 Task: Look for space in Owando, Republic of the Congo from 2nd June, 2023 to 15th June, 2023 for 2 adults and 1 pet in price range Rs.10000 to Rs.15000. Place can be entire place with 1  bedroom having 1 bed and 1 bathroom. Property type can be house, flat, guest house, hotel. Booking option can be shelf check-in. Required host language is English.
Action: Mouse moved to (439, 86)
Screenshot: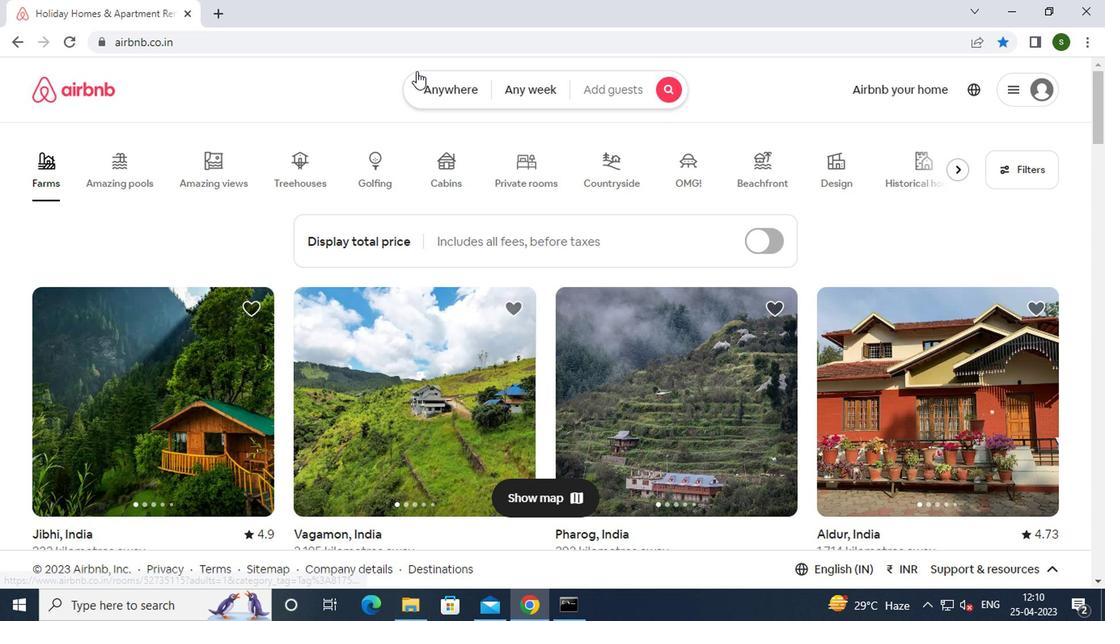 
Action: Mouse pressed left at (439, 86)
Screenshot: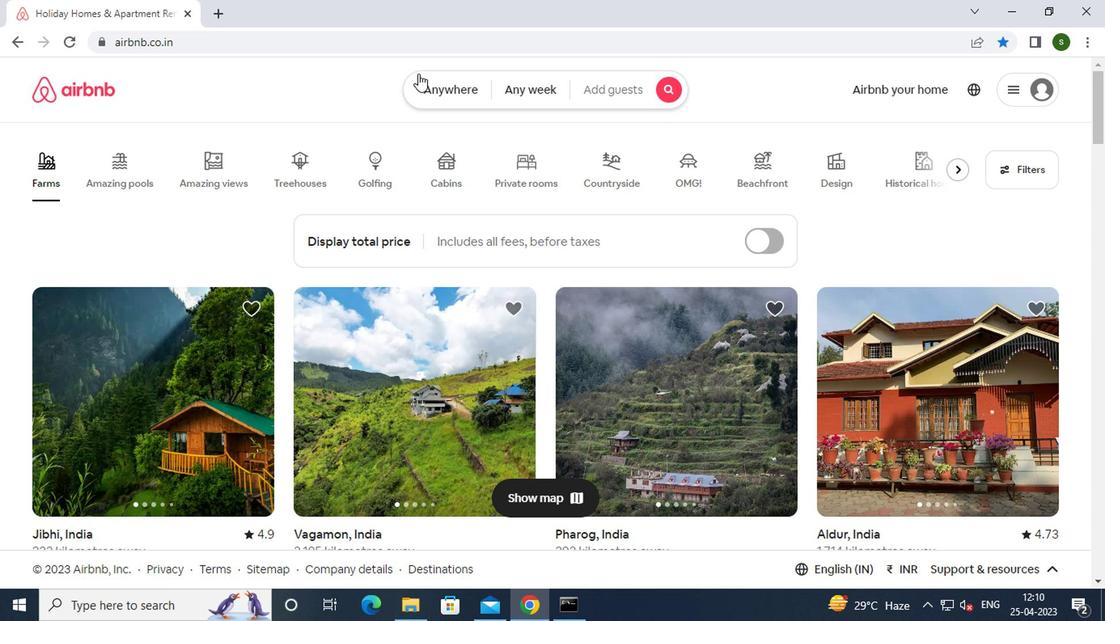 
Action: Mouse moved to (320, 160)
Screenshot: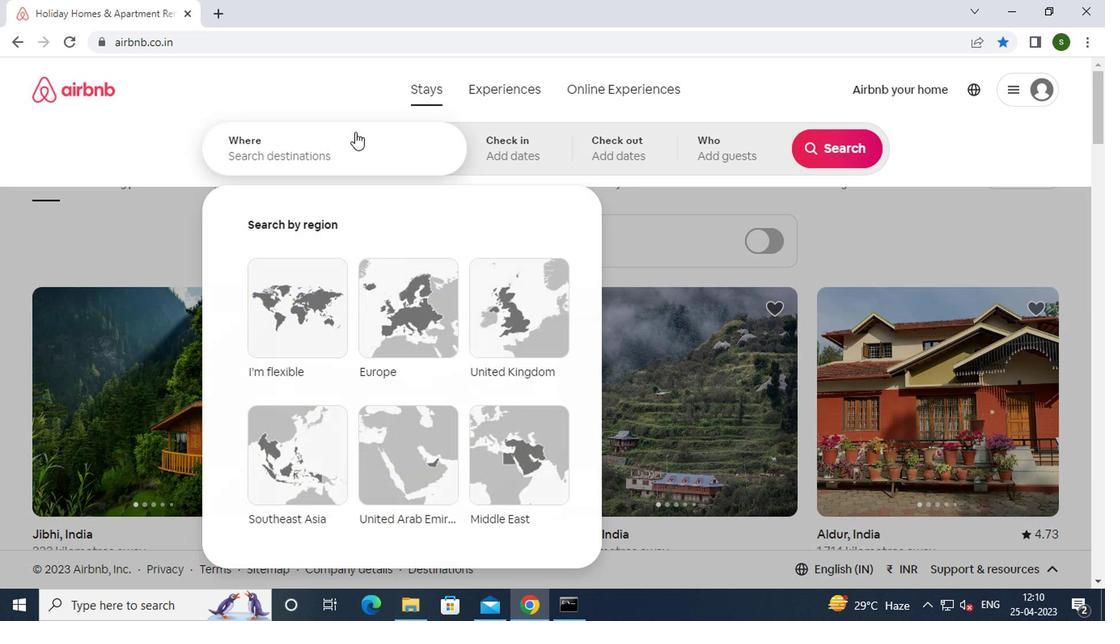 
Action: Mouse pressed left at (320, 160)
Screenshot: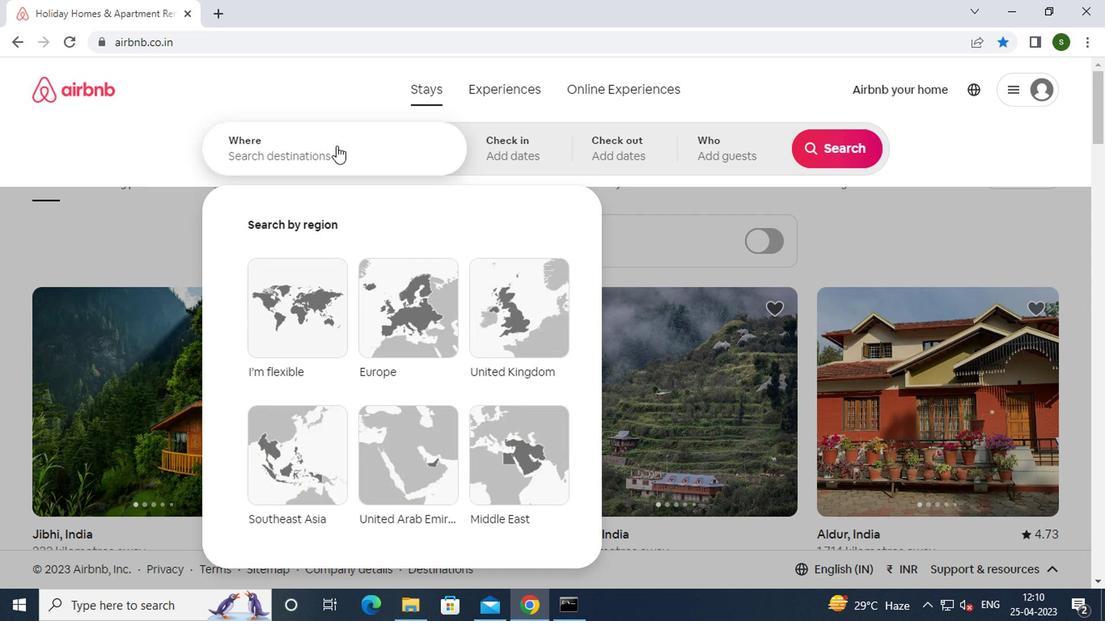 
Action: Key pressed o<Key.caps_lock>wando
Screenshot: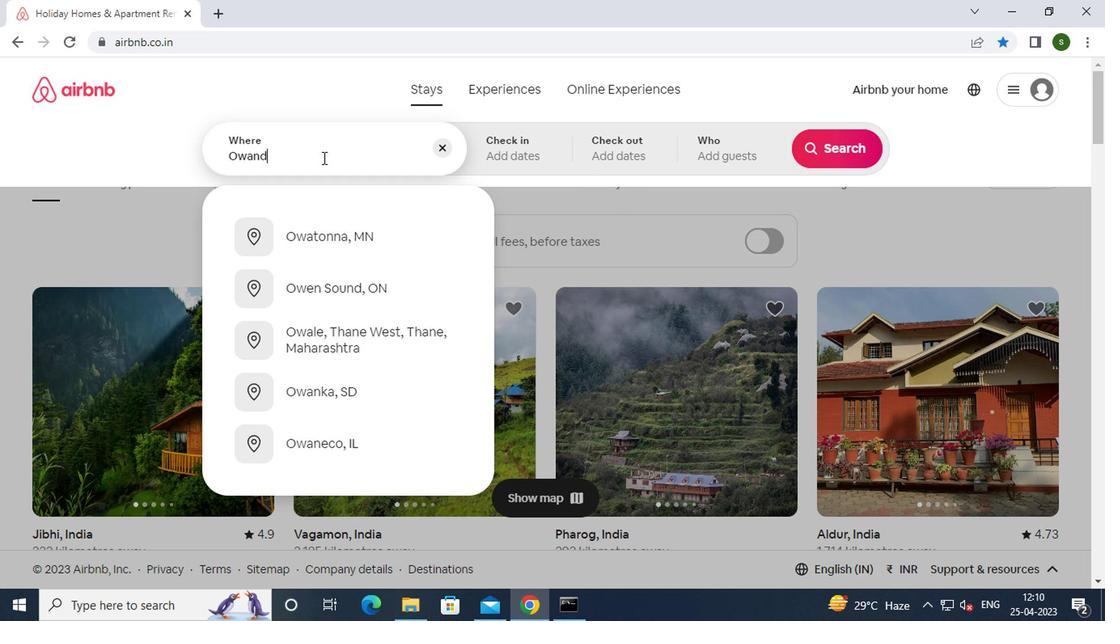 
Action: Mouse moved to (337, 248)
Screenshot: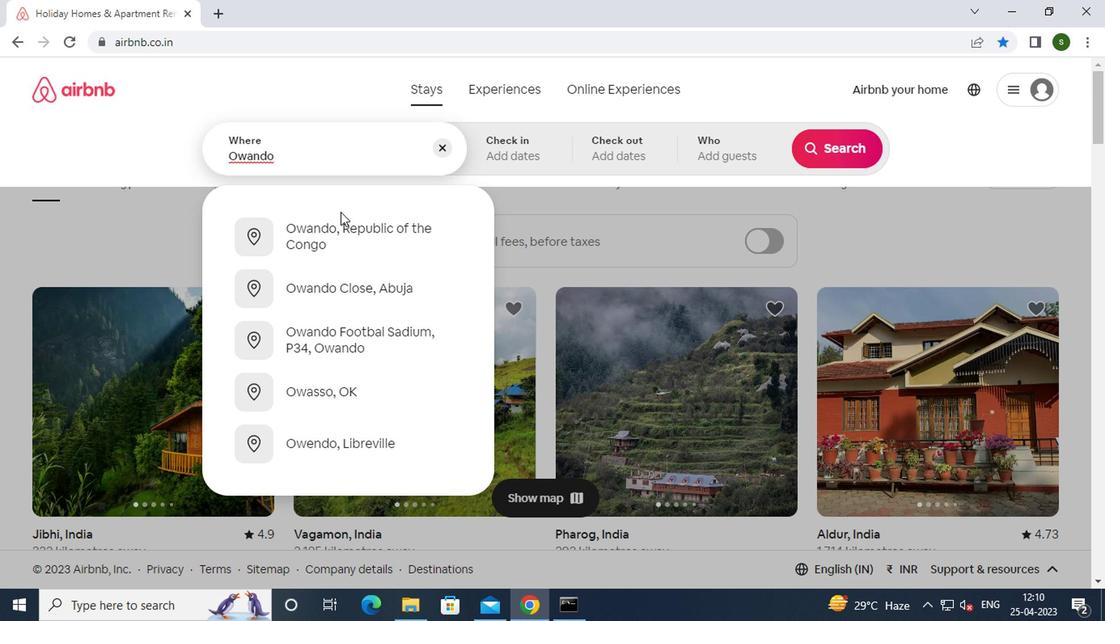 
Action: Mouse pressed left at (337, 248)
Screenshot: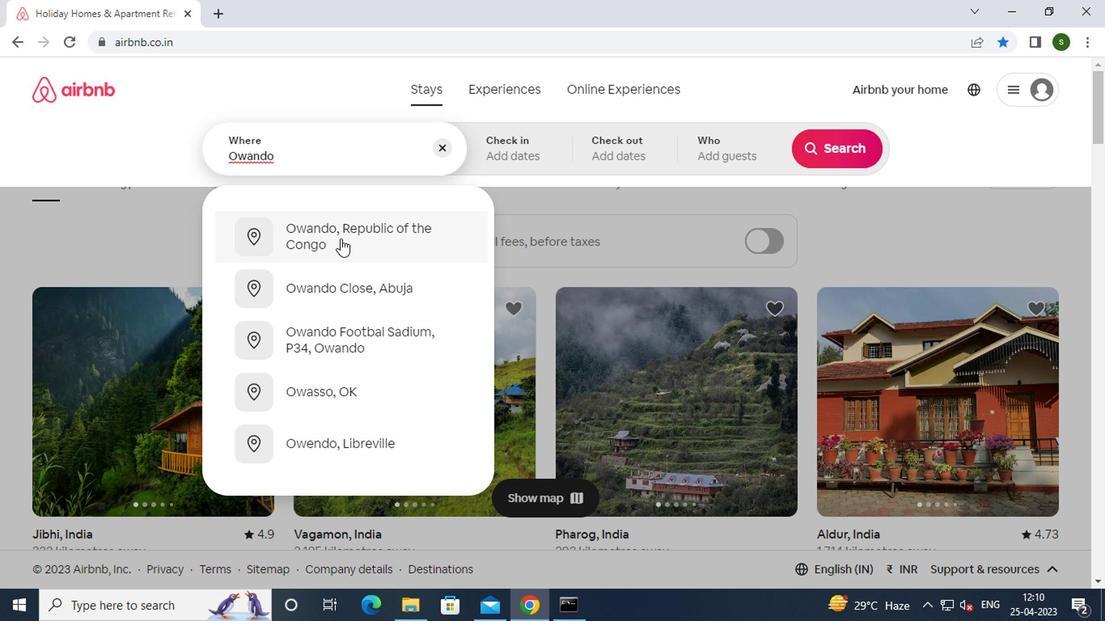 
Action: Mouse moved to (818, 288)
Screenshot: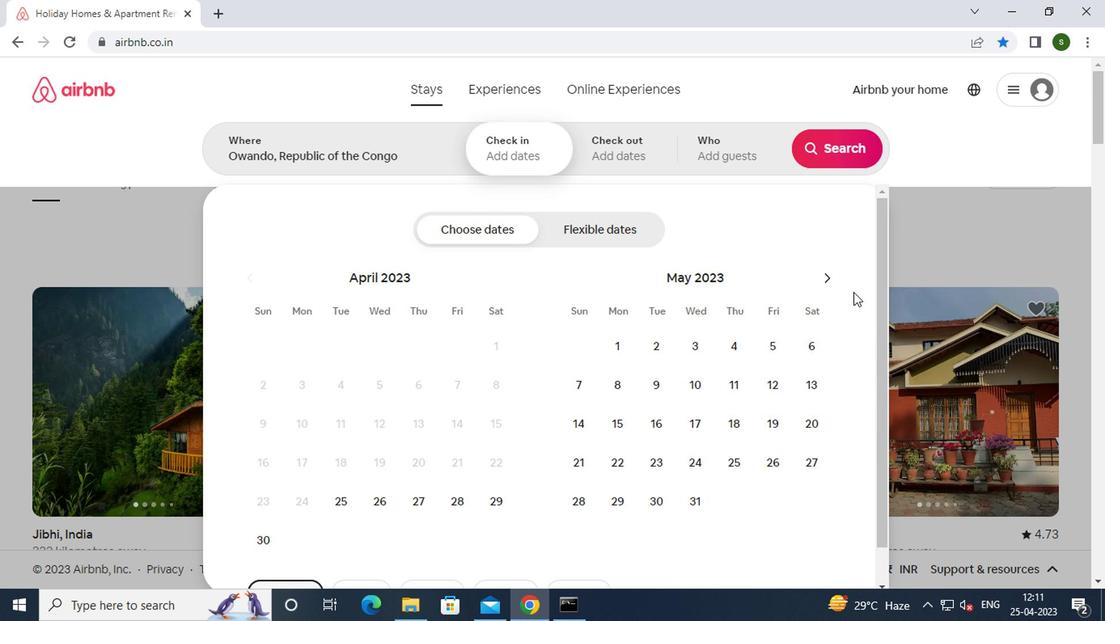 
Action: Mouse pressed left at (818, 288)
Screenshot: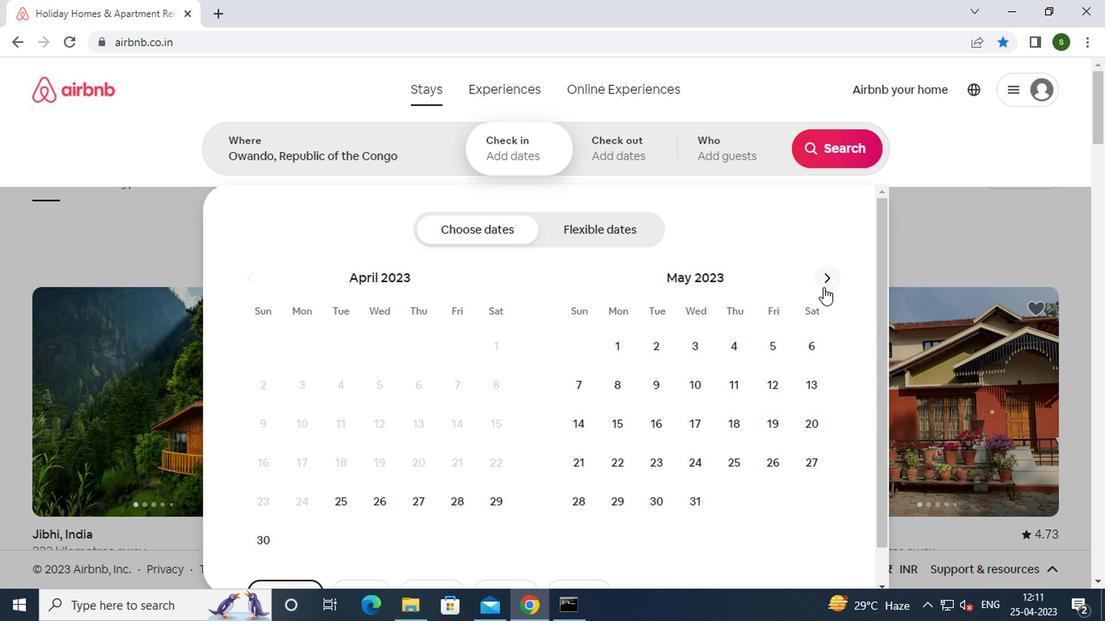 
Action: Mouse moved to (761, 341)
Screenshot: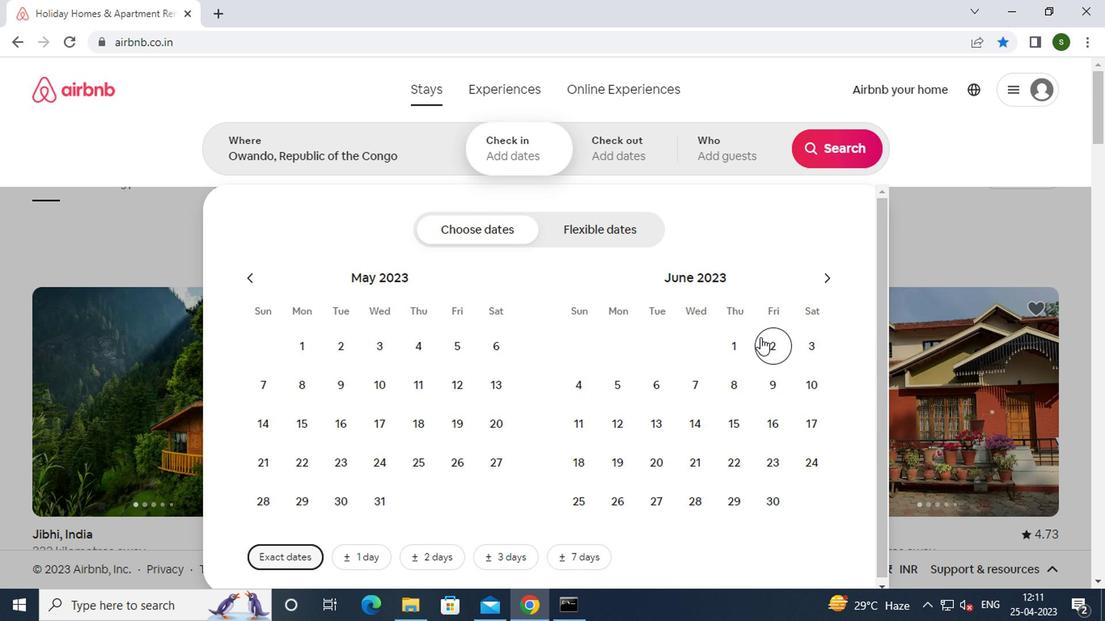 
Action: Mouse pressed left at (761, 341)
Screenshot: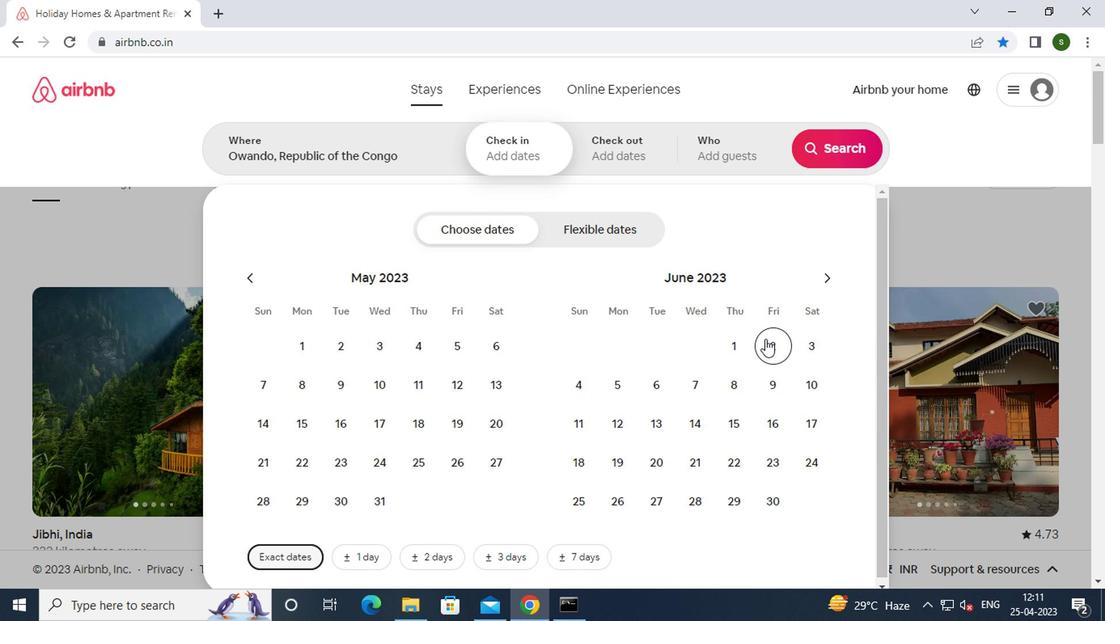 
Action: Mouse moved to (721, 420)
Screenshot: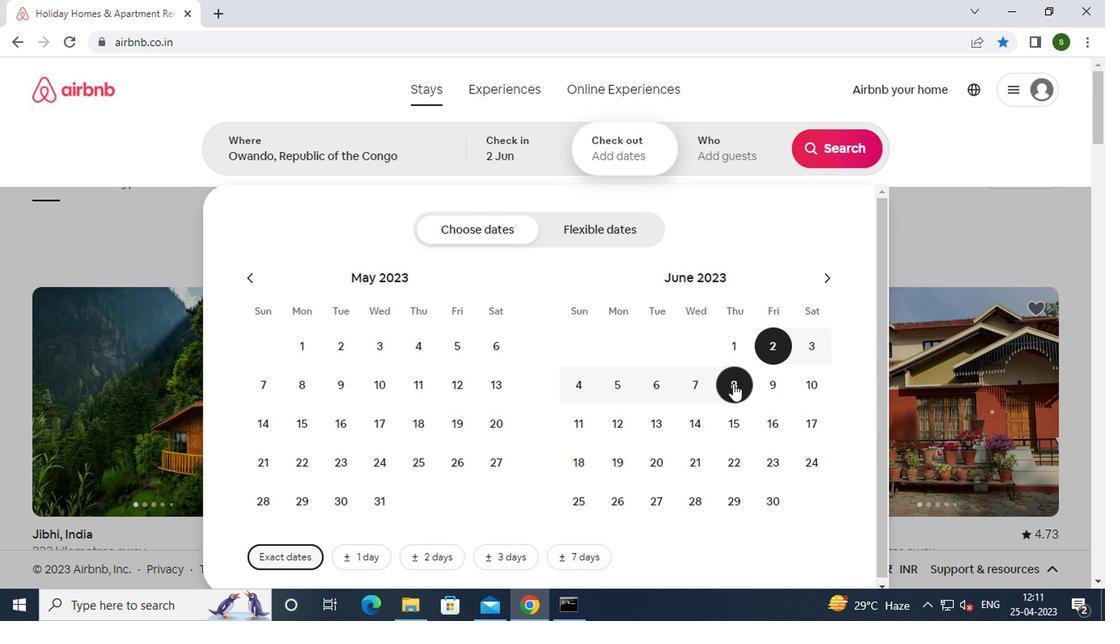 
Action: Mouse pressed left at (721, 420)
Screenshot: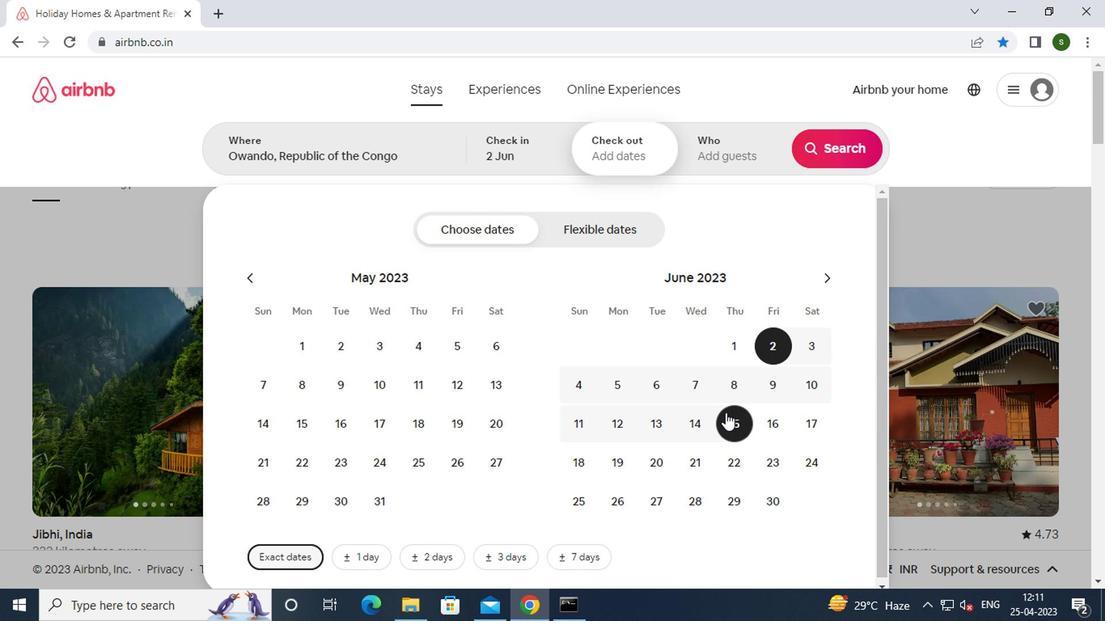 
Action: Mouse moved to (729, 158)
Screenshot: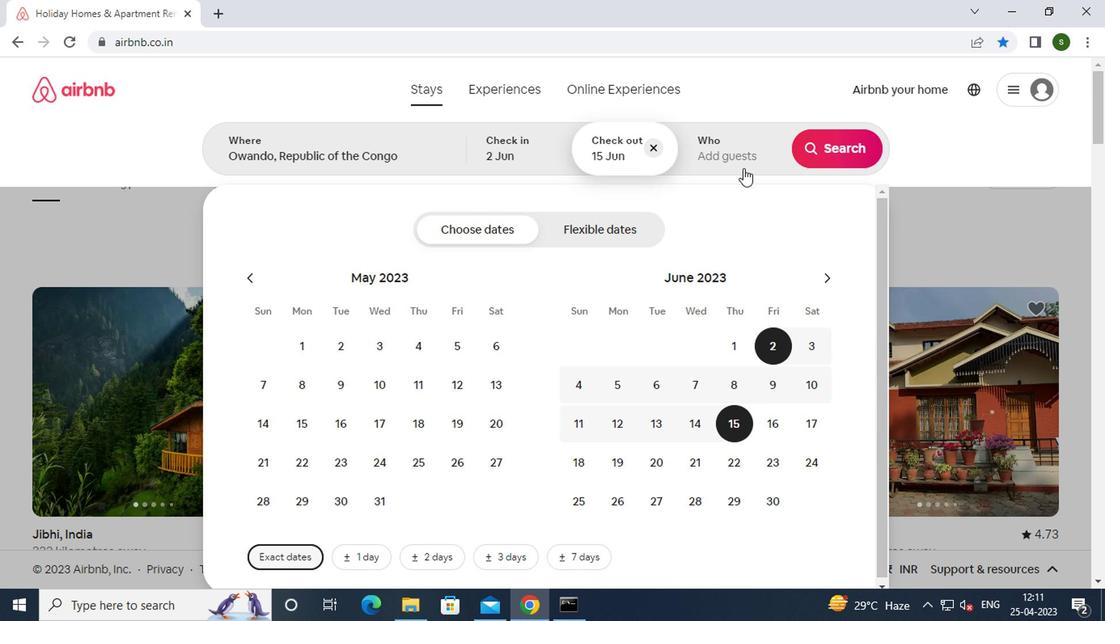 
Action: Mouse pressed left at (729, 158)
Screenshot: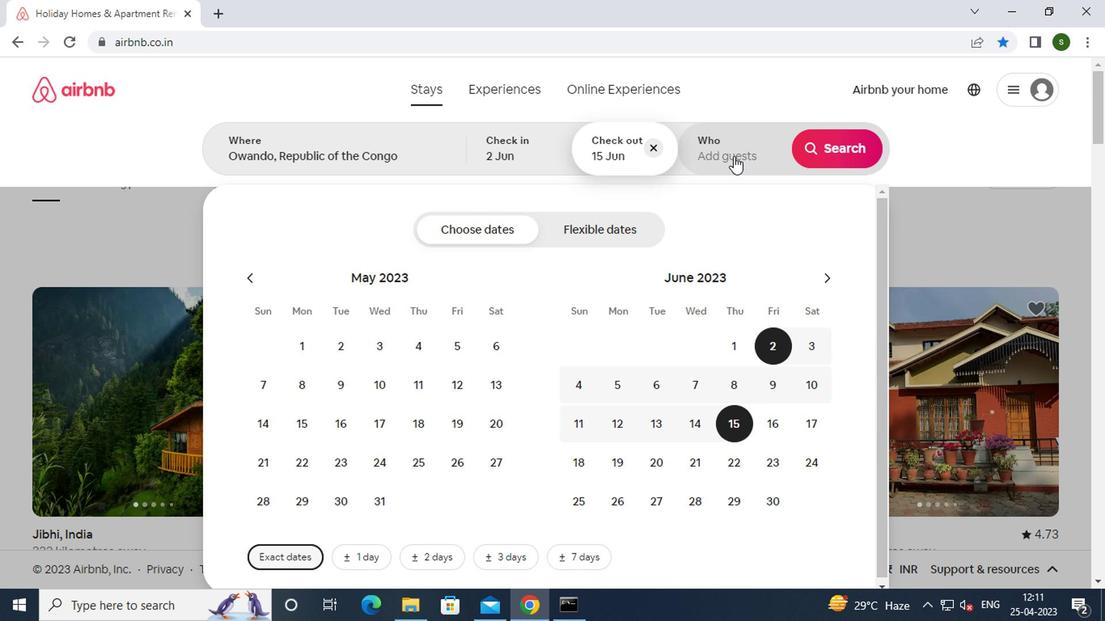 
Action: Mouse moved to (845, 233)
Screenshot: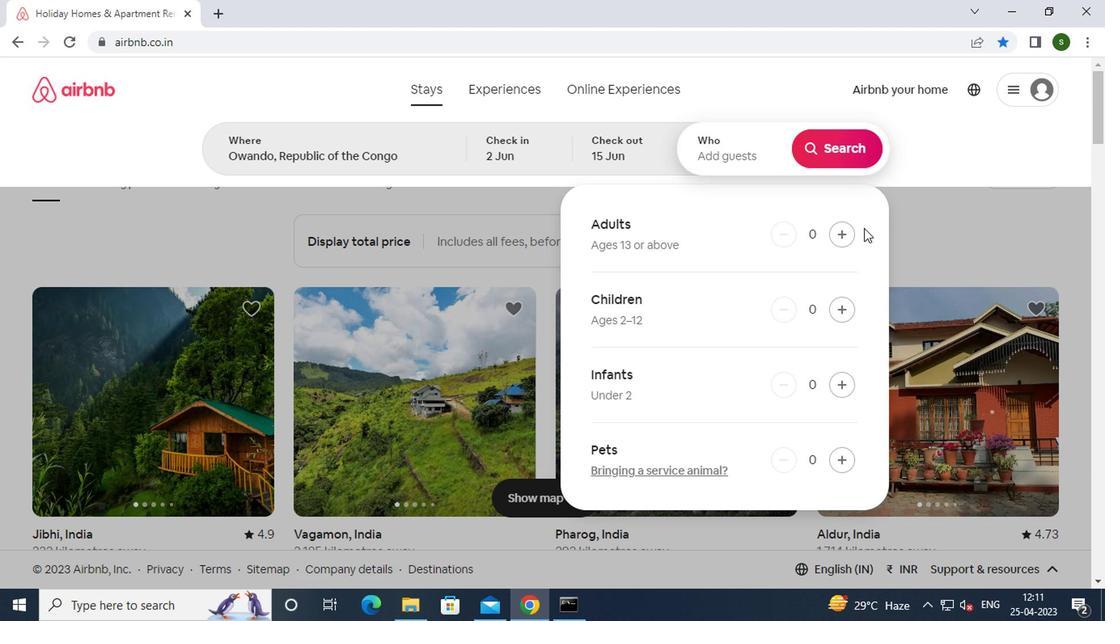 
Action: Mouse pressed left at (845, 233)
Screenshot: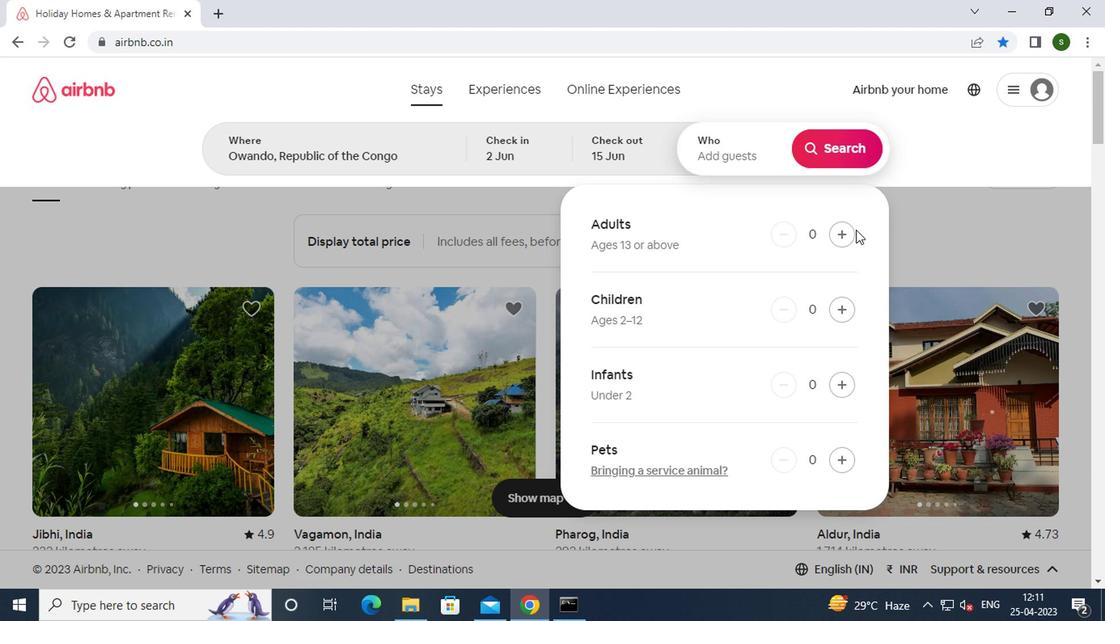 
Action: Mouse pressed left at (845, 233)
Screenshot: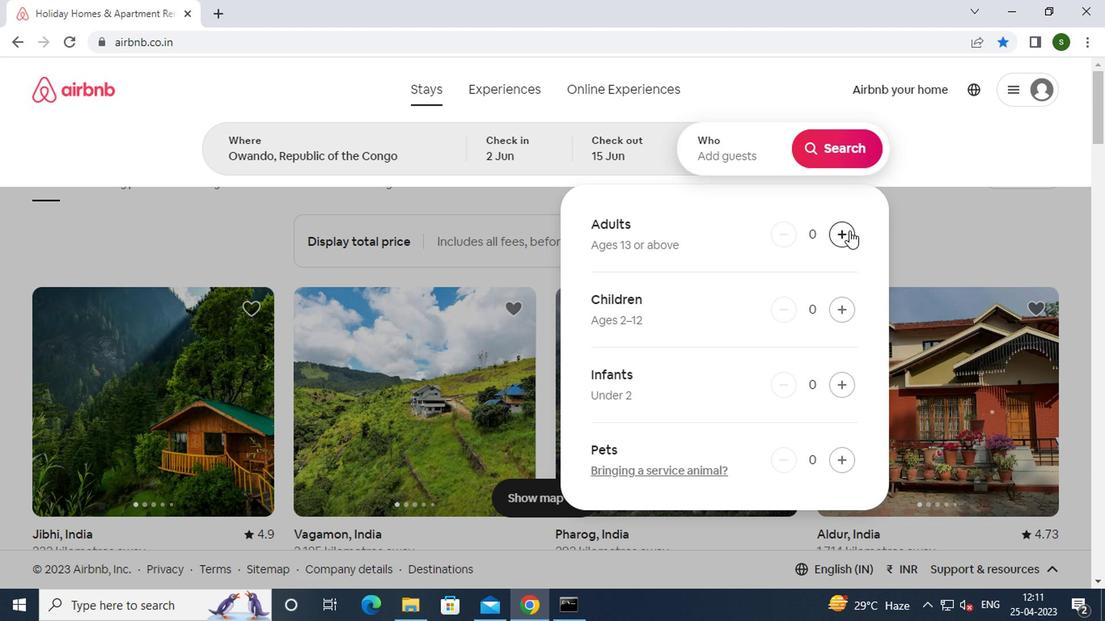 
Action: Mouse moved to (836, 463)
Screenshot: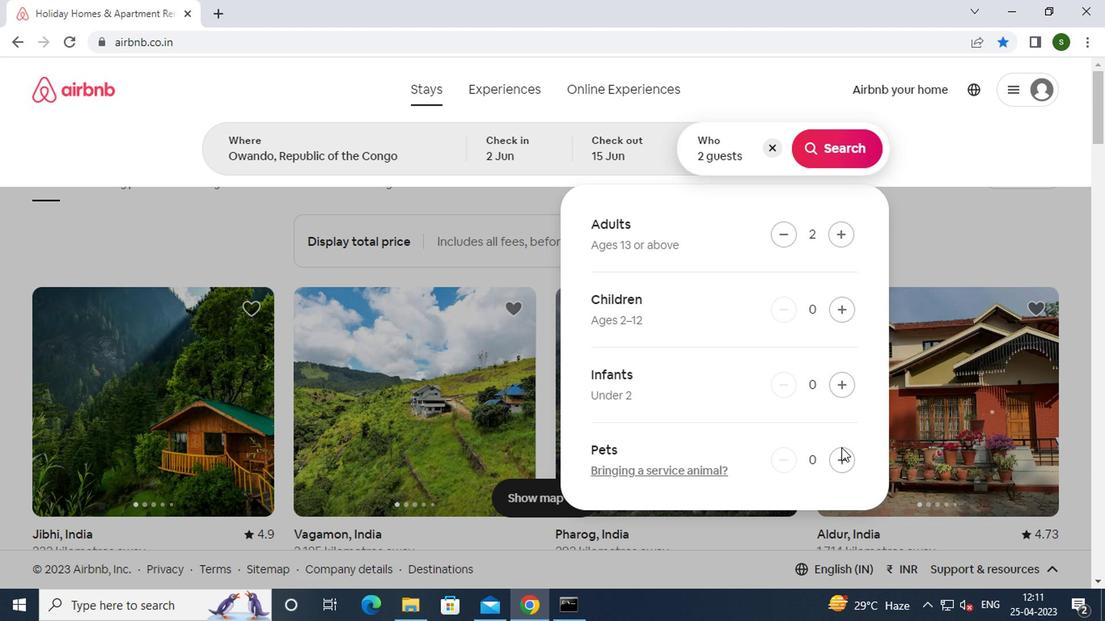 
Action: Mouse pressed left at (836, 463)
Screenshot: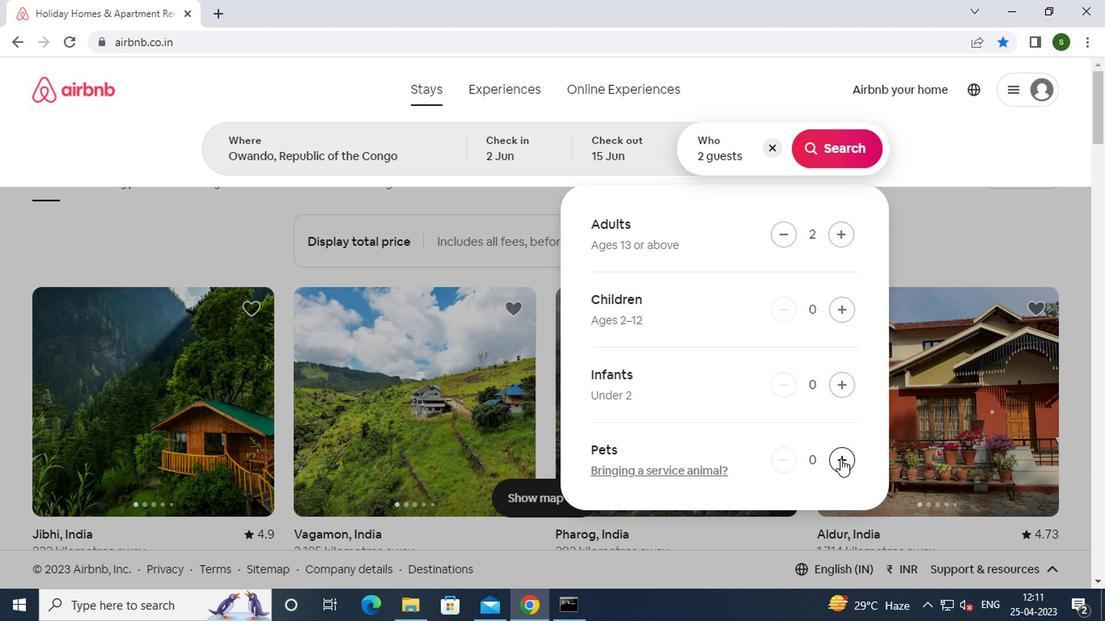 
Action: Mouse moved to (851, 156)
Screenshot: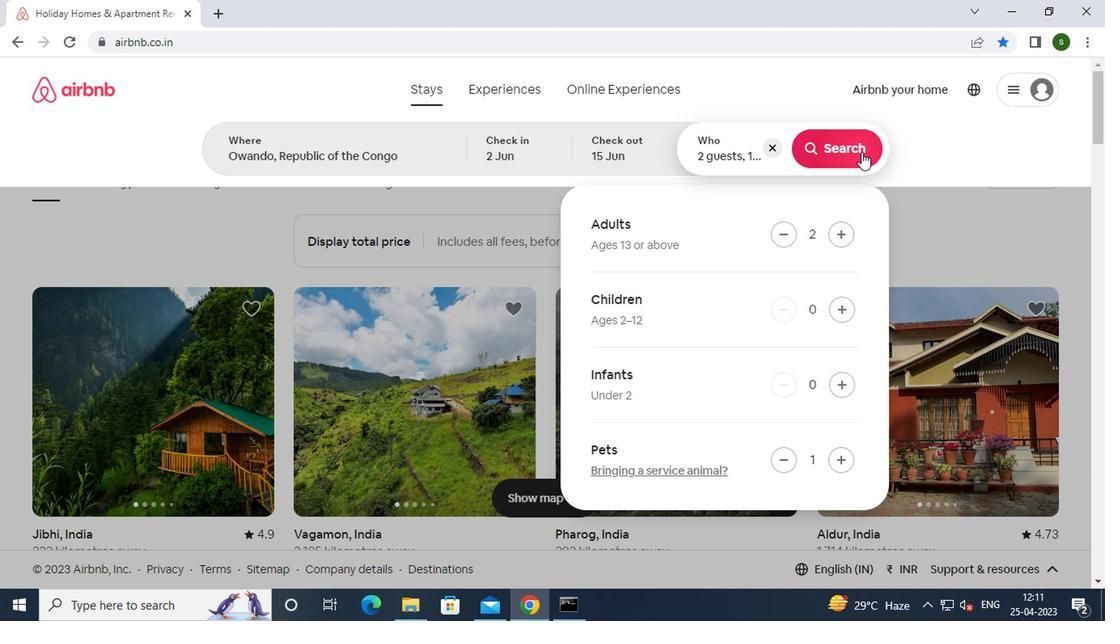
Action: Mouse pressed left at (851, 156)
Screenshot: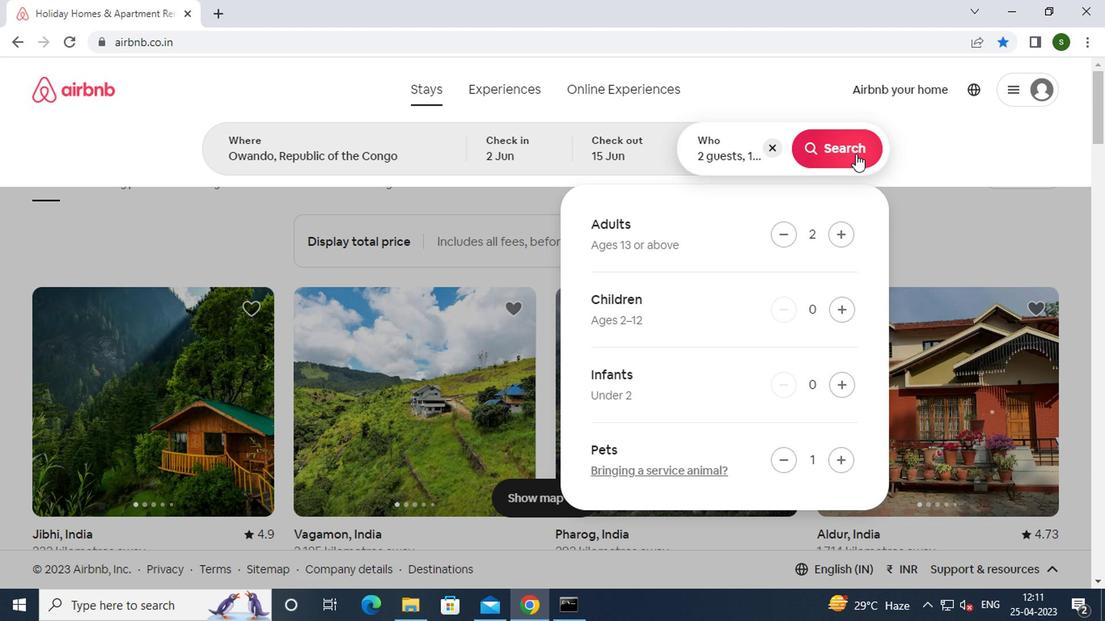
Action: Mouse moved to (1032, 153)
Screenshot: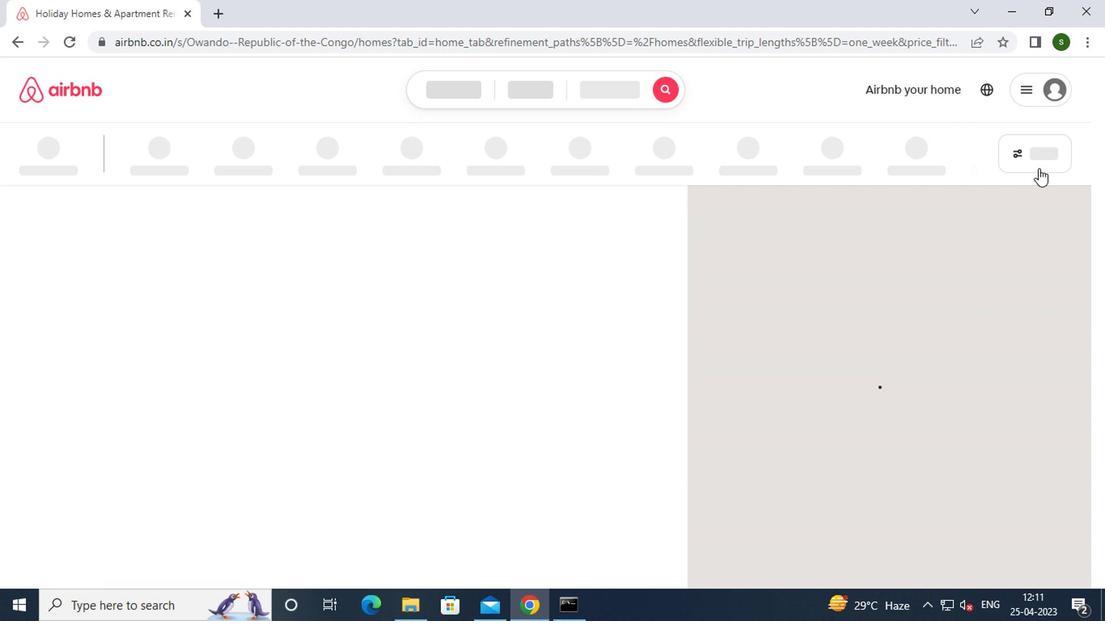 
Action: Mouse pressed left at (1032, 153)
Screenshot: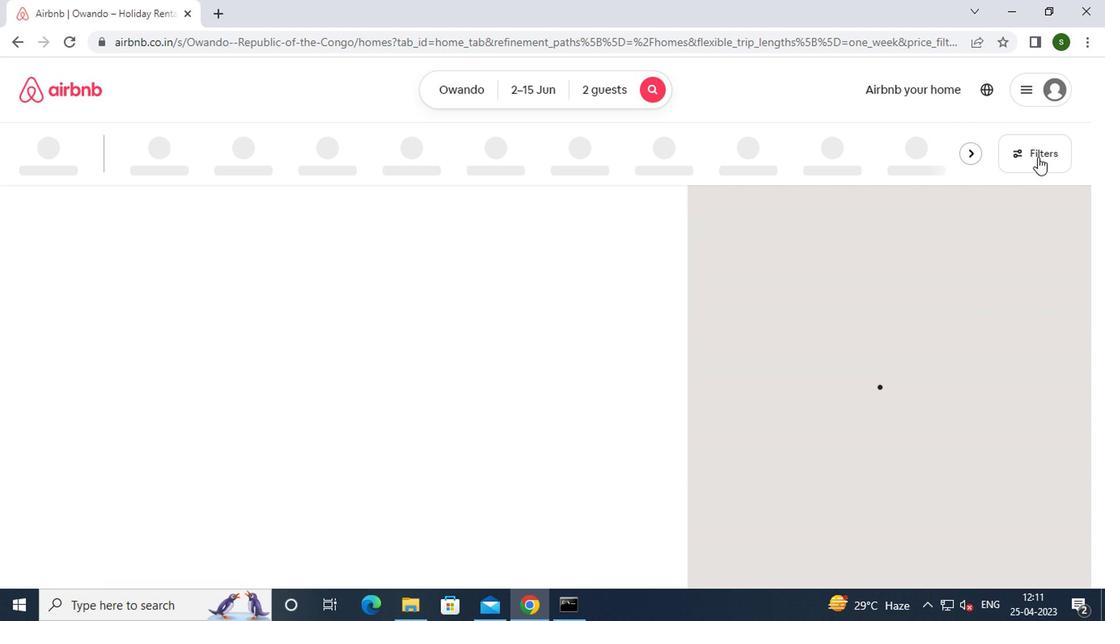 
Action: Mouse moved to (432, 267)
Screenshot: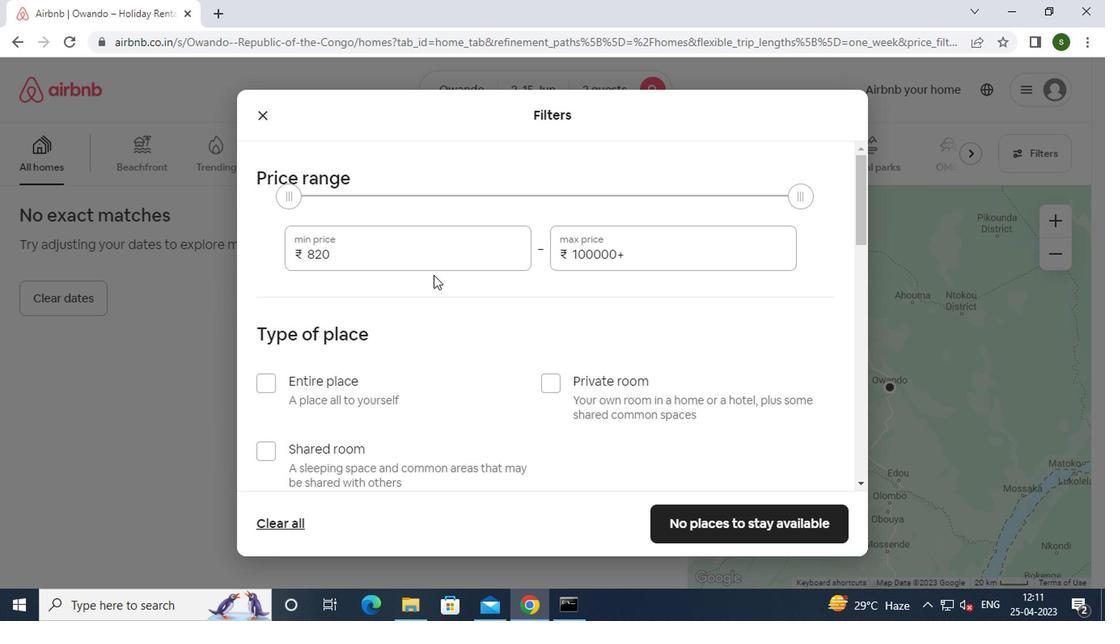 
Action: Mouse pressed left at (432, 267)
Screenshot: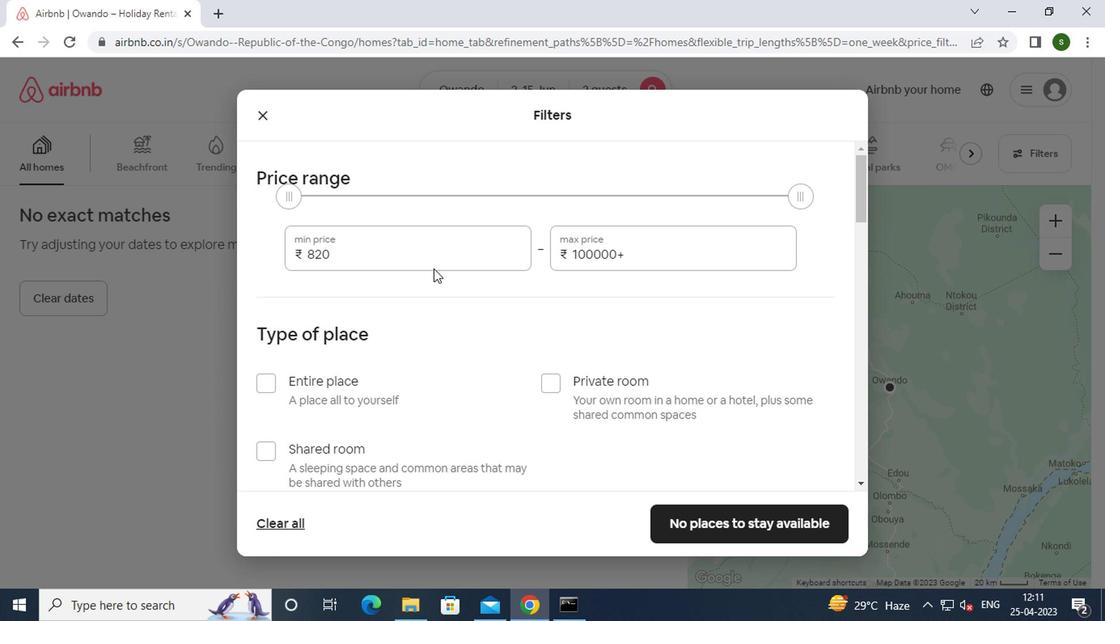 
Action: Key pressed <Key.backspace><Key.backspace><Key.backspace><Key.backspace><Key.backspace>10000
Screenshot: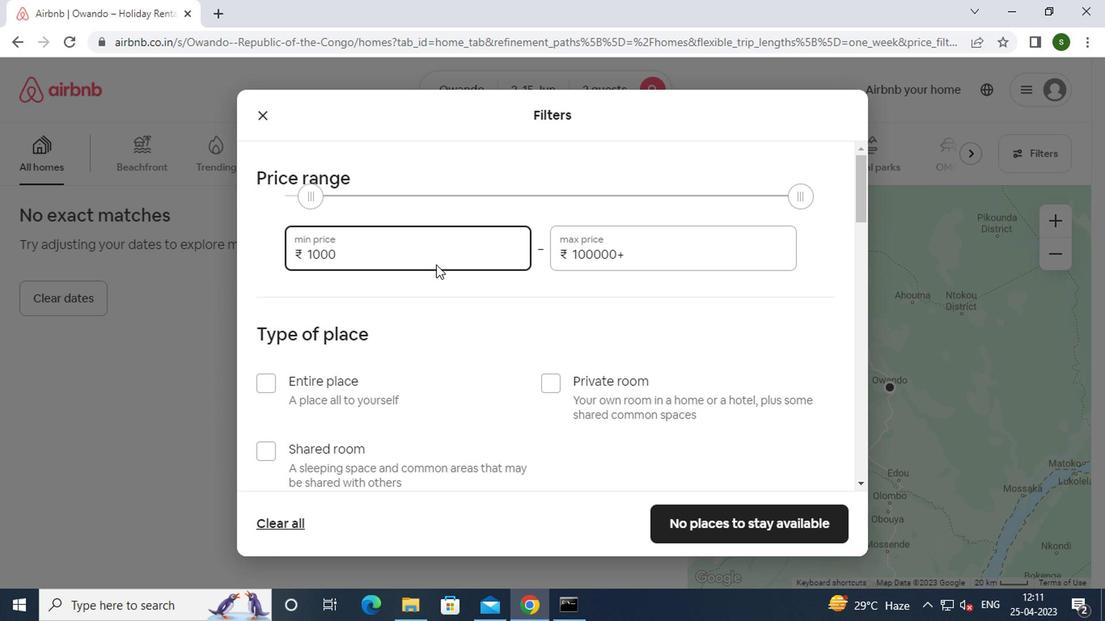 
Action: Mouse moved to (643, 257)
Screenshot: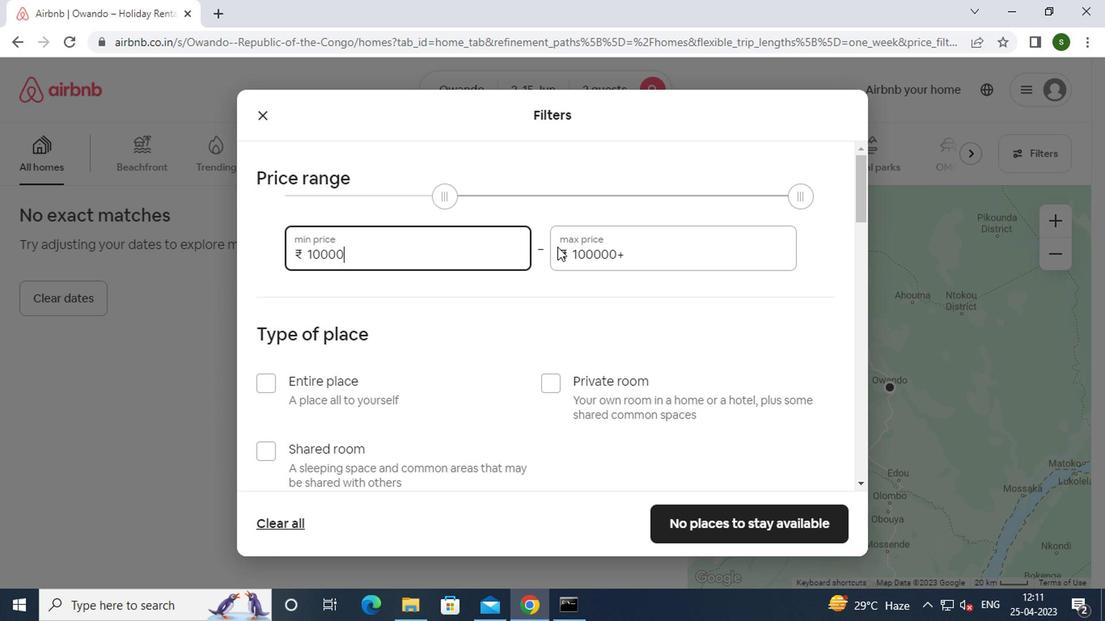 
Action: Mouse pressed left at (643, 257)
Screenshot: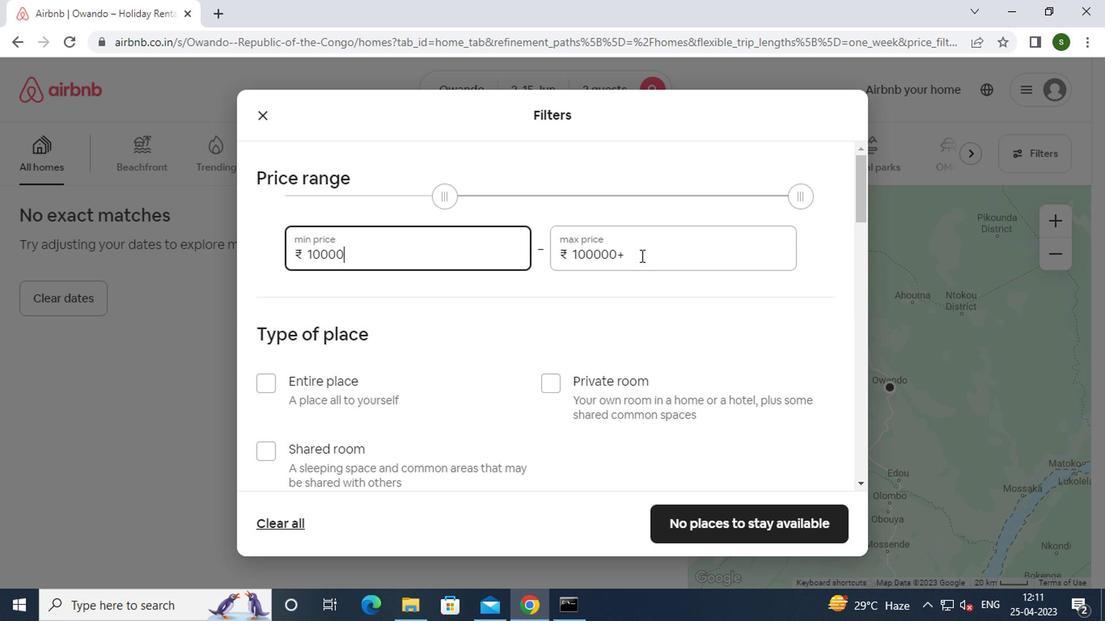 
Action: Key pressed <Key.backspace><Key.backspace><Key.backspace><Key.backspace><Key.backspace><Key.backspace><Key.backspace><Key.backspace><Key.backspace><Key.backspace><Key.backspace>15000
Screenshot: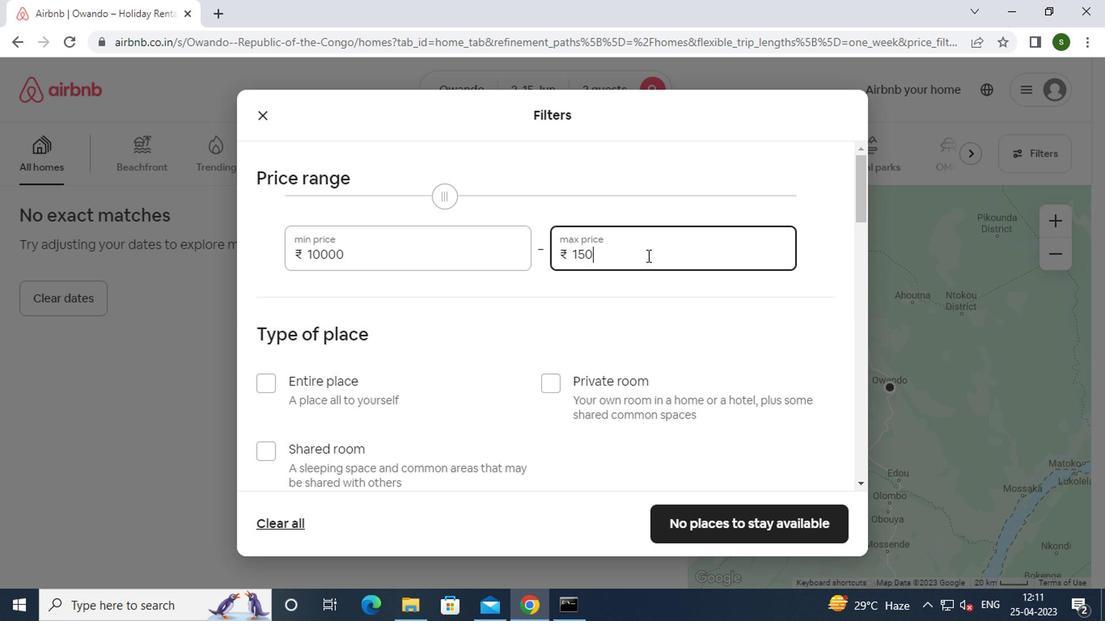 
Action: Mouse moved to (477, 309)
Screenshot: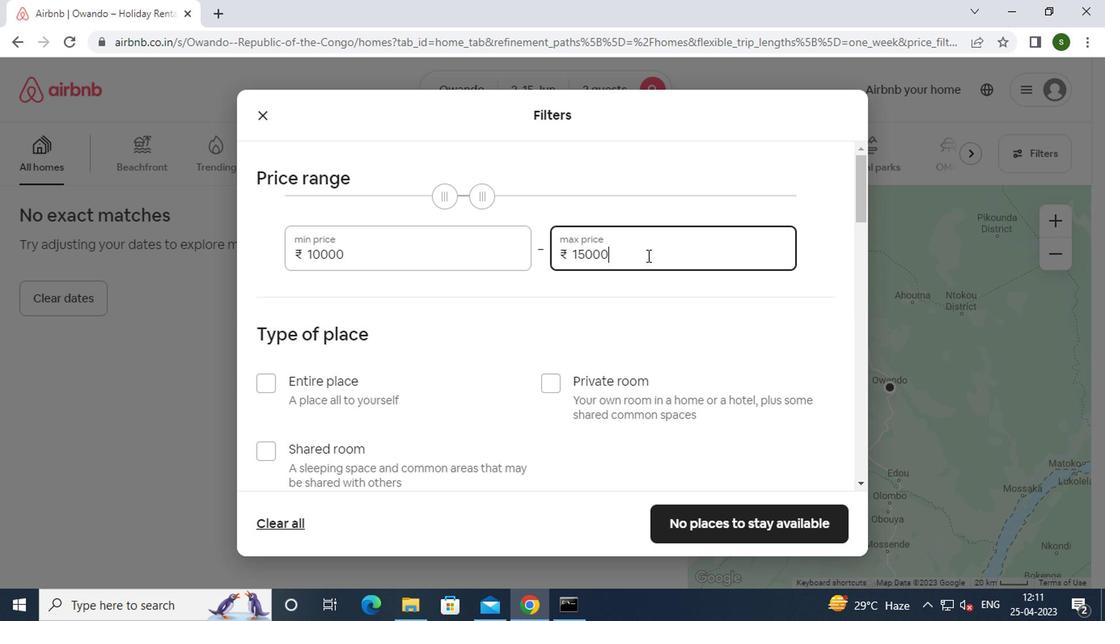 
Action: Mouse scrolled (477, 309) with delta (0, 0)
Screenshot: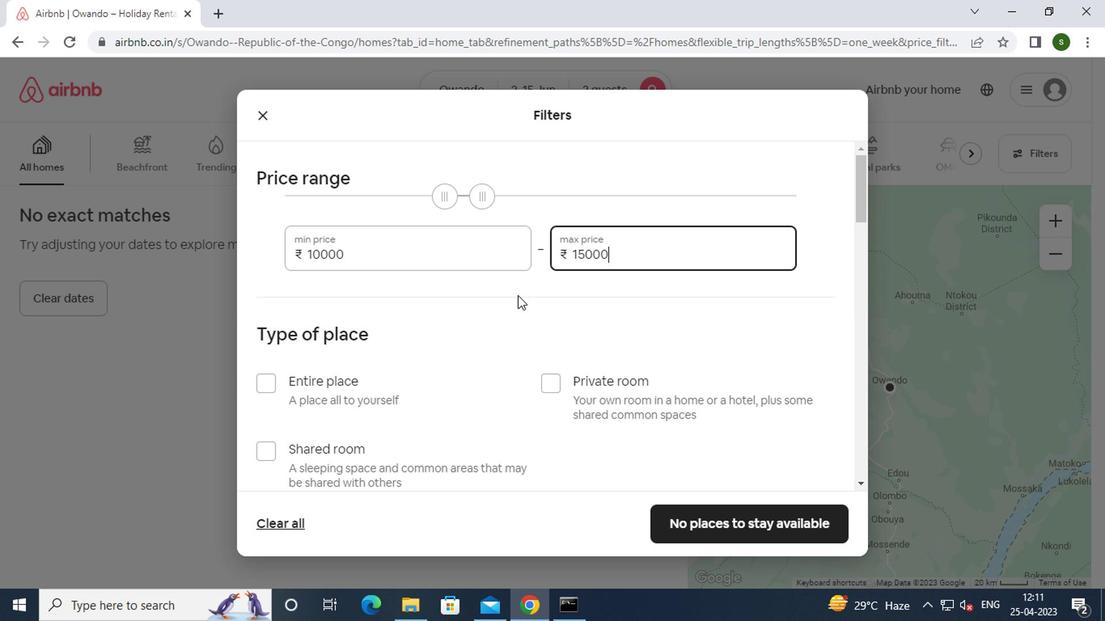 
Action: Mouse scrolled (477, 309) with delta (0, 0)
Screenshot: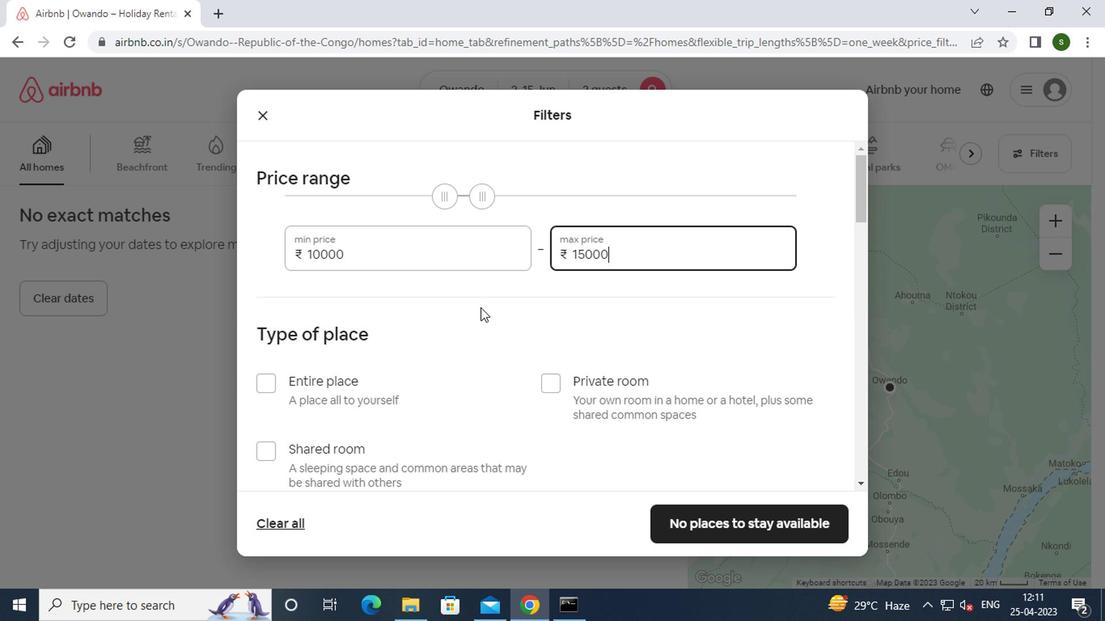 
Action: Mouse moved to (324, 227)
Screenshot: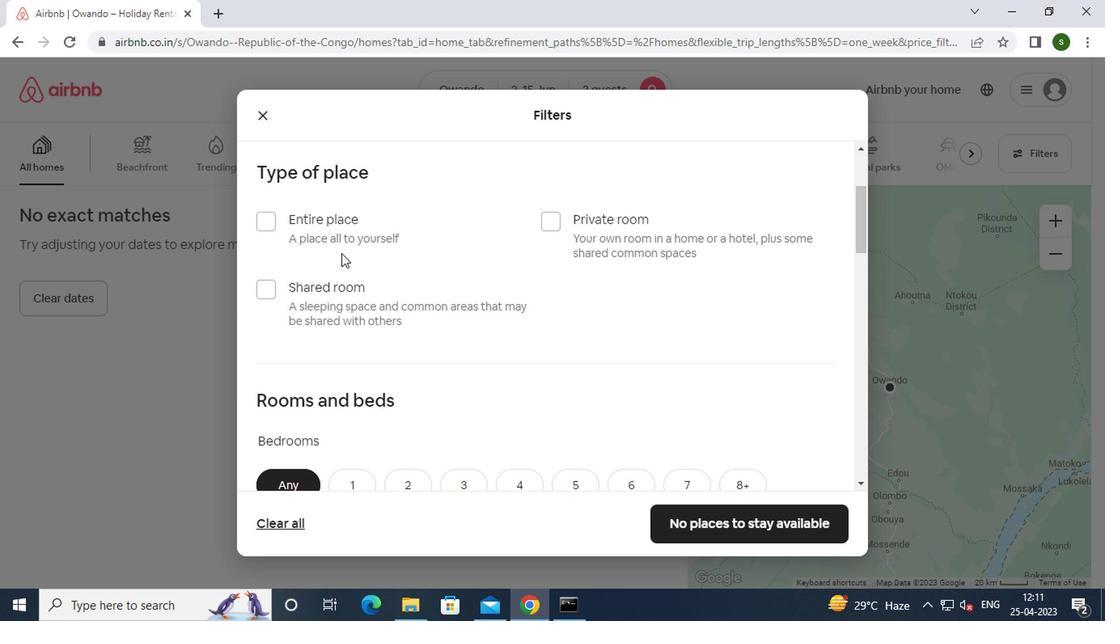 
Action: Mouse pressed left at (324, 227)
Screenshot: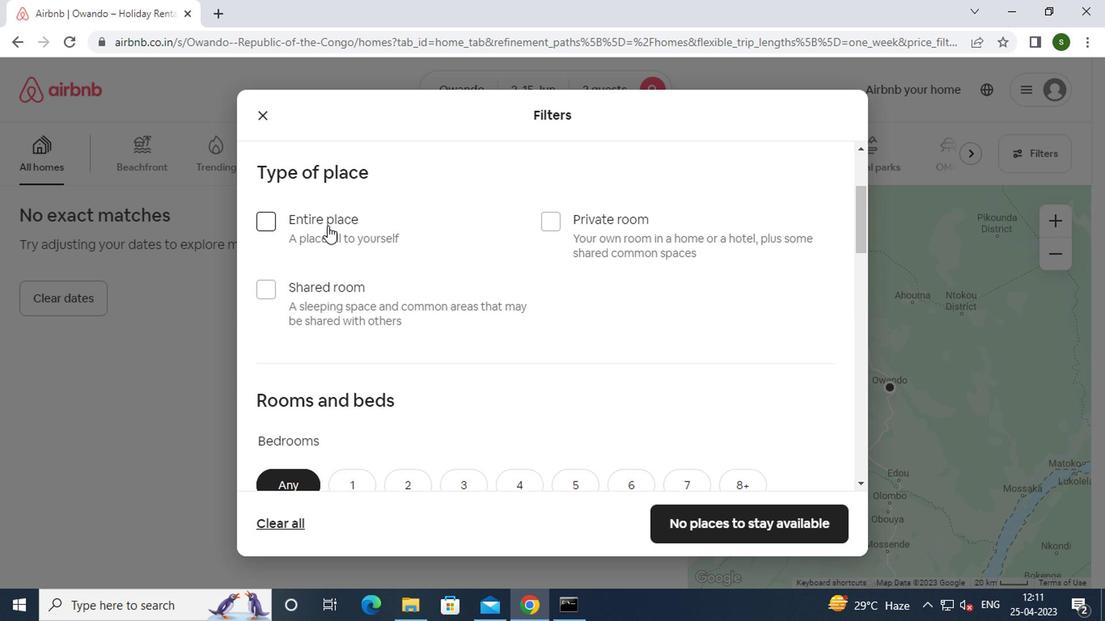 
Action: Mouse moved to (420, 237)
Screenshot: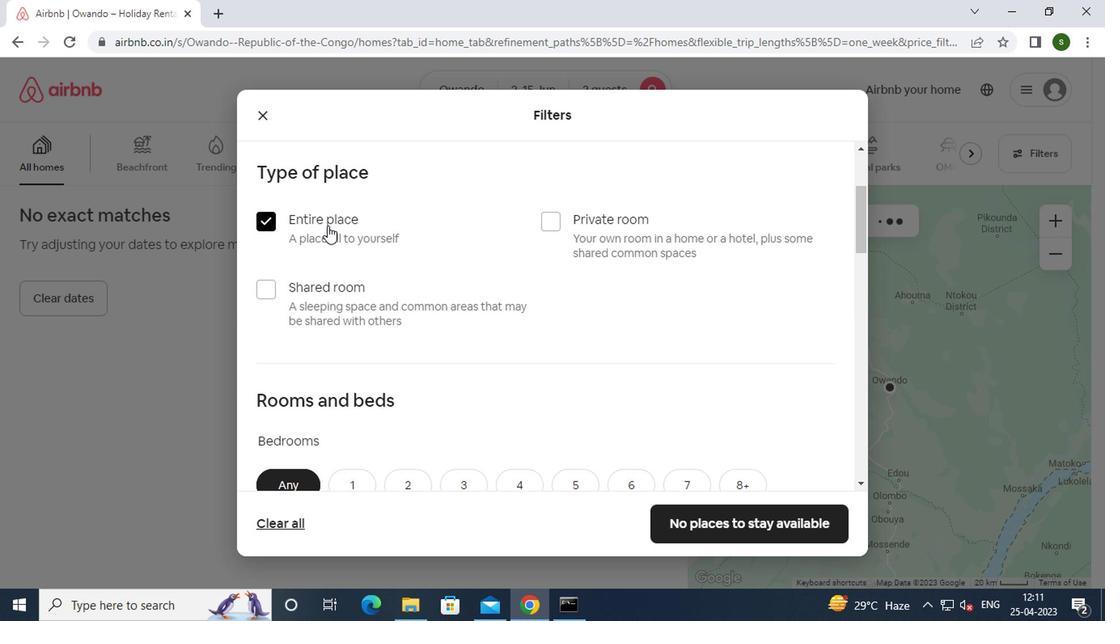 
Action: Mouse scrolled (420, 237) with delta (0, 0)
Screenshot: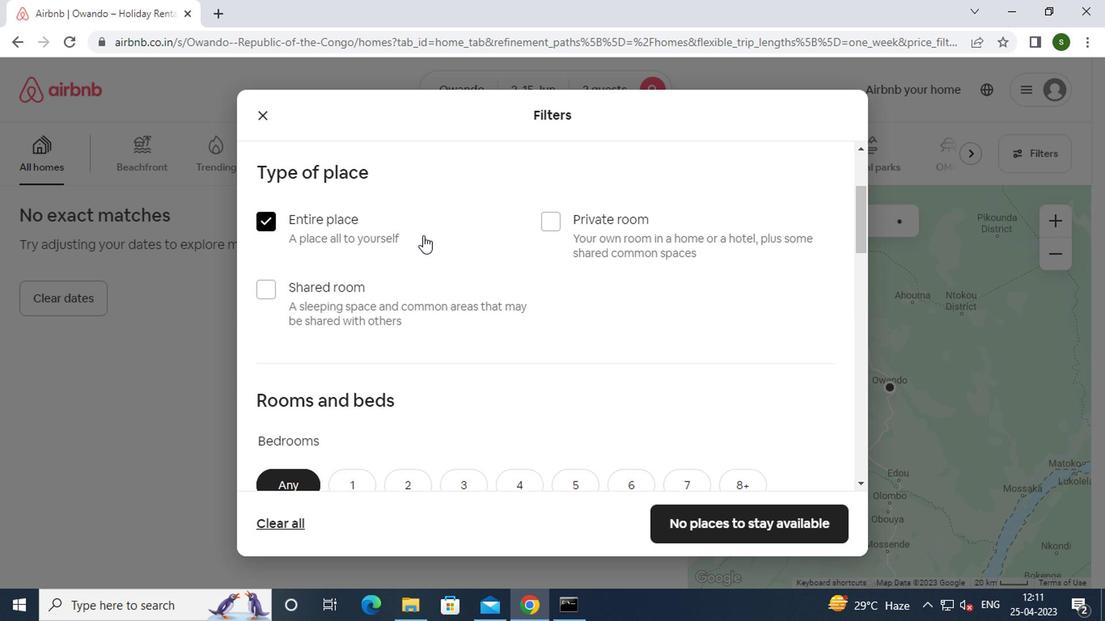 
Action: Mouse scrolled (420, 237) with delta (0, 0)
Screenshot: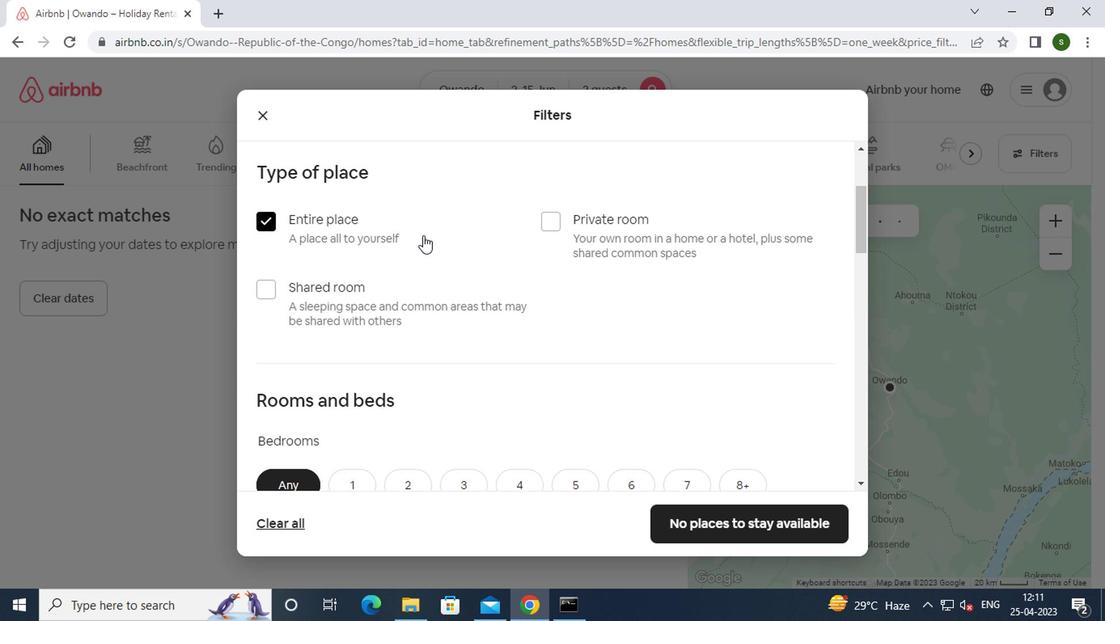 
Action: Mouse scrolled (420, 237) with delta (0, 0)
Screenshot: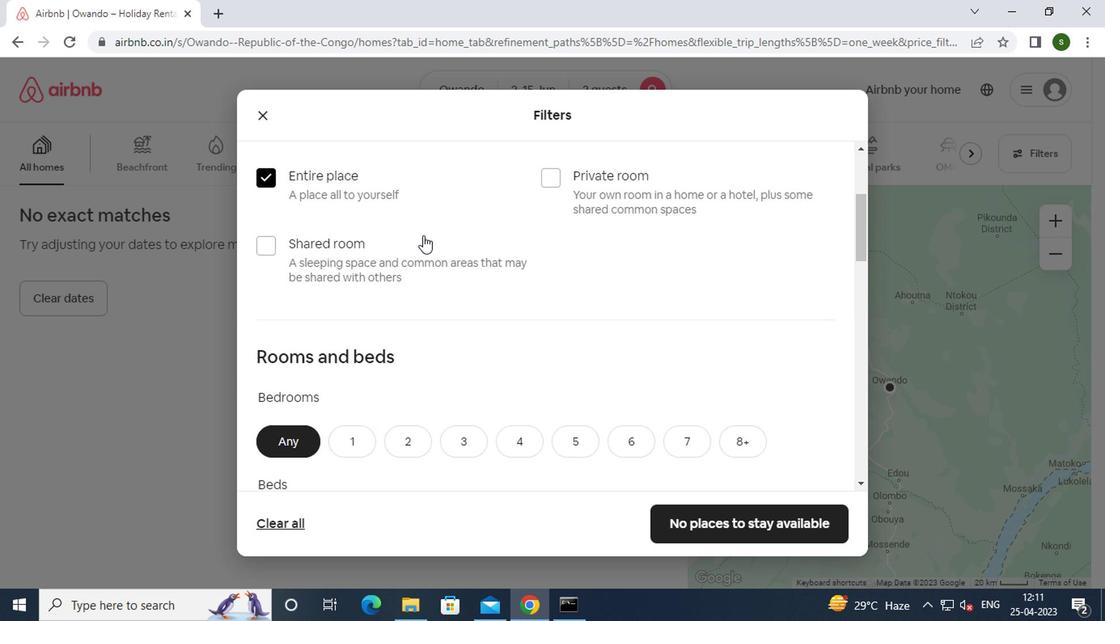 
Action: Mouse moved to (347, 243)
Screenshot: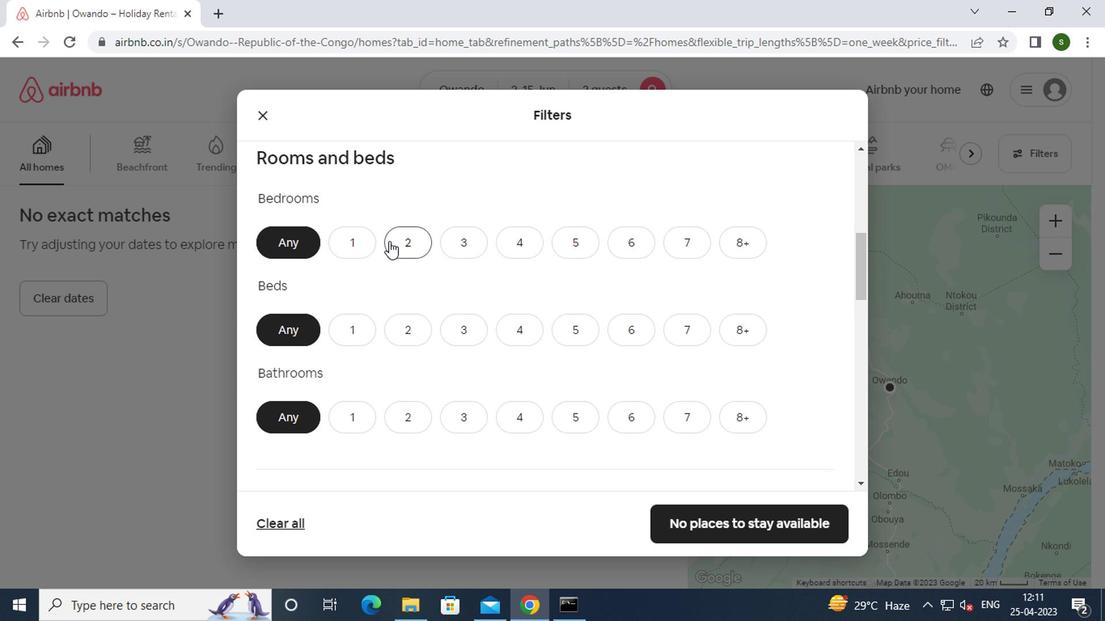 
Action: Mouse pressed left at (347, 243)
Screenshot: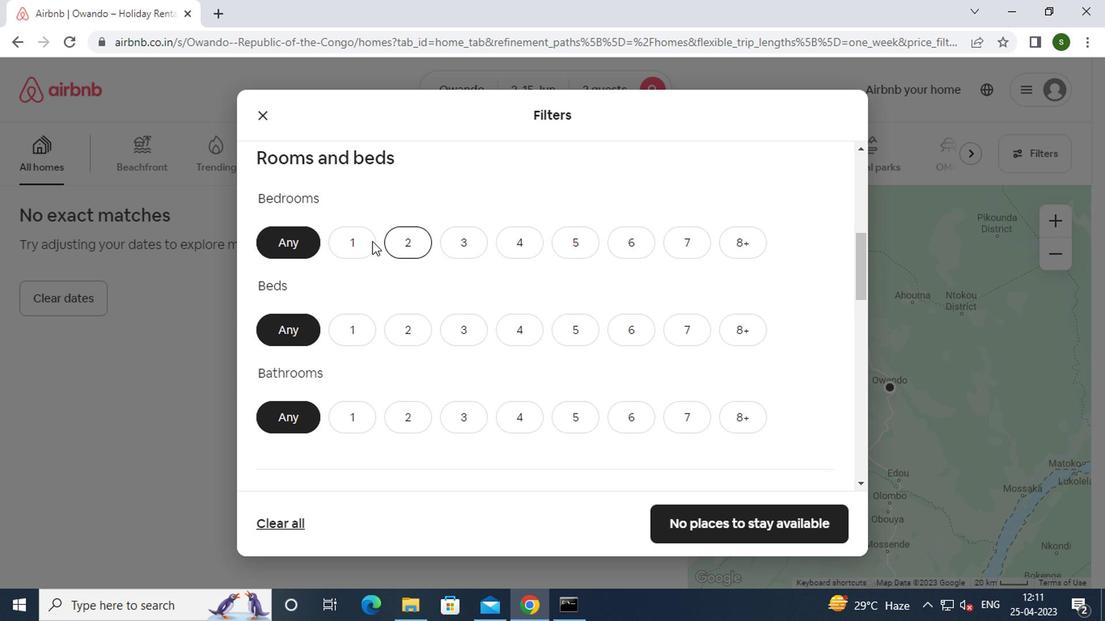 
Action: Mouse moved to (340, 326)
Screenshot: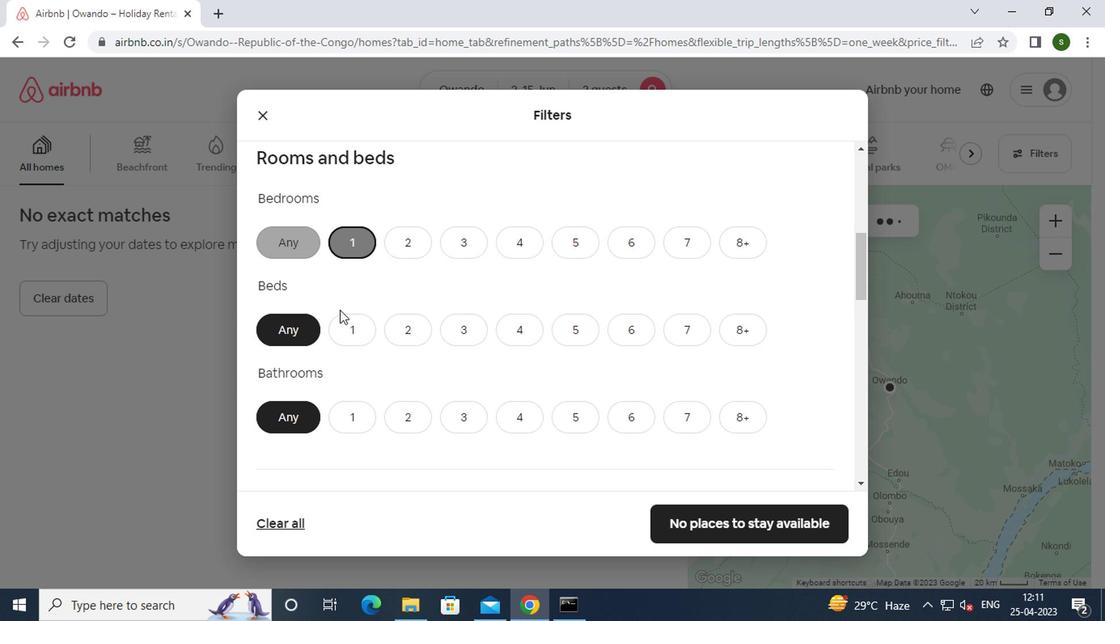 
Action: Mouse pressed left at (340, 326)
Screenshot: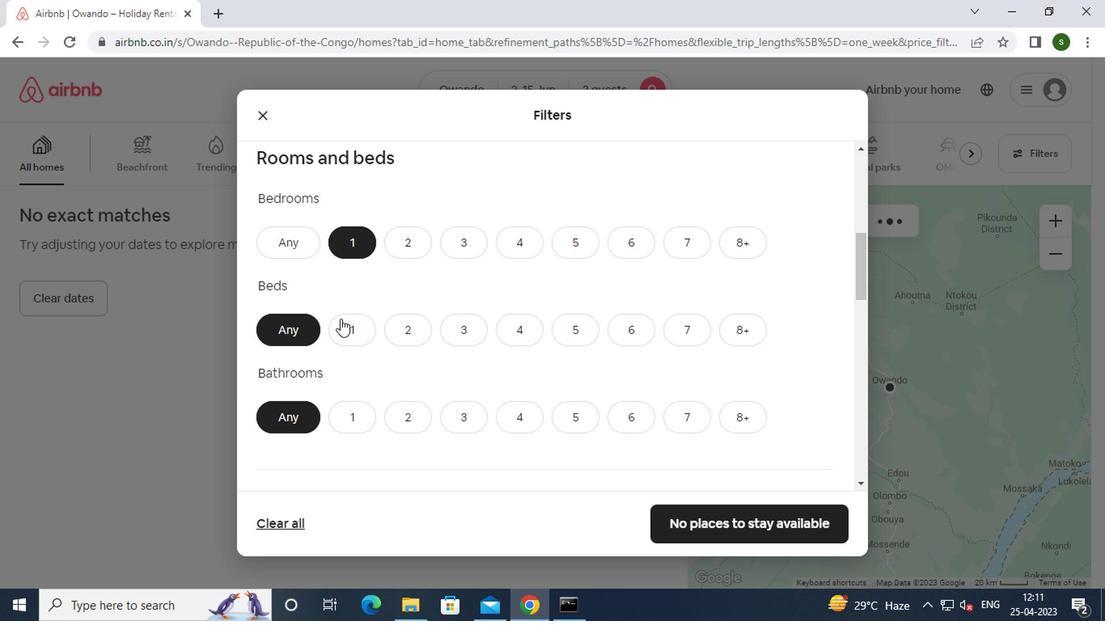 
Action: Mouse moved to (363, 432)
Screenshot: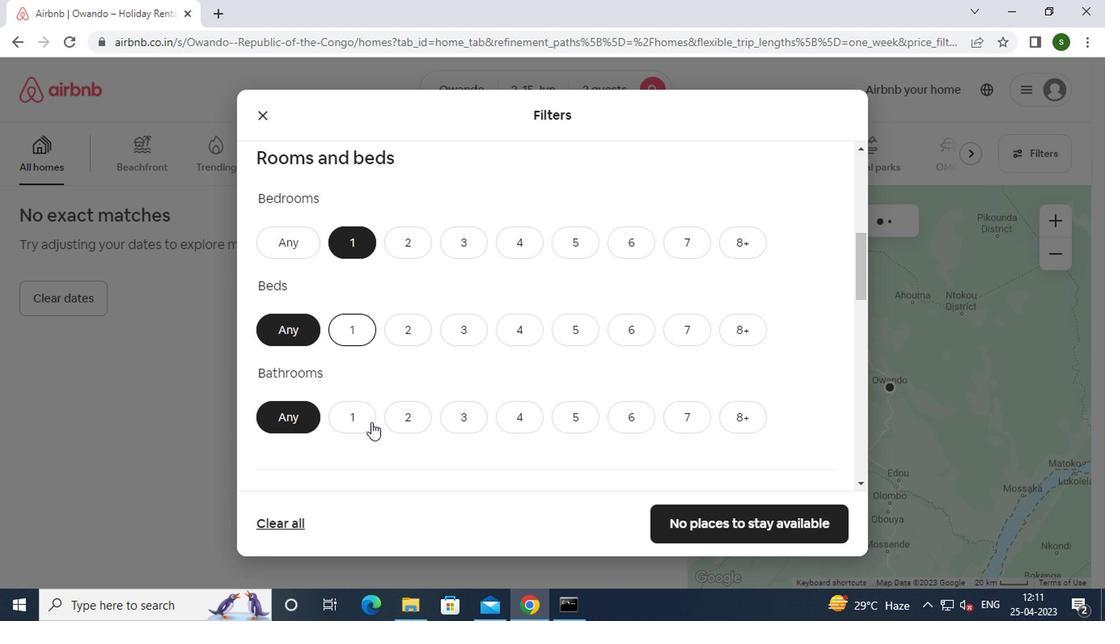 
Action: Mouse pressed left at (363, 432)
Screenshot: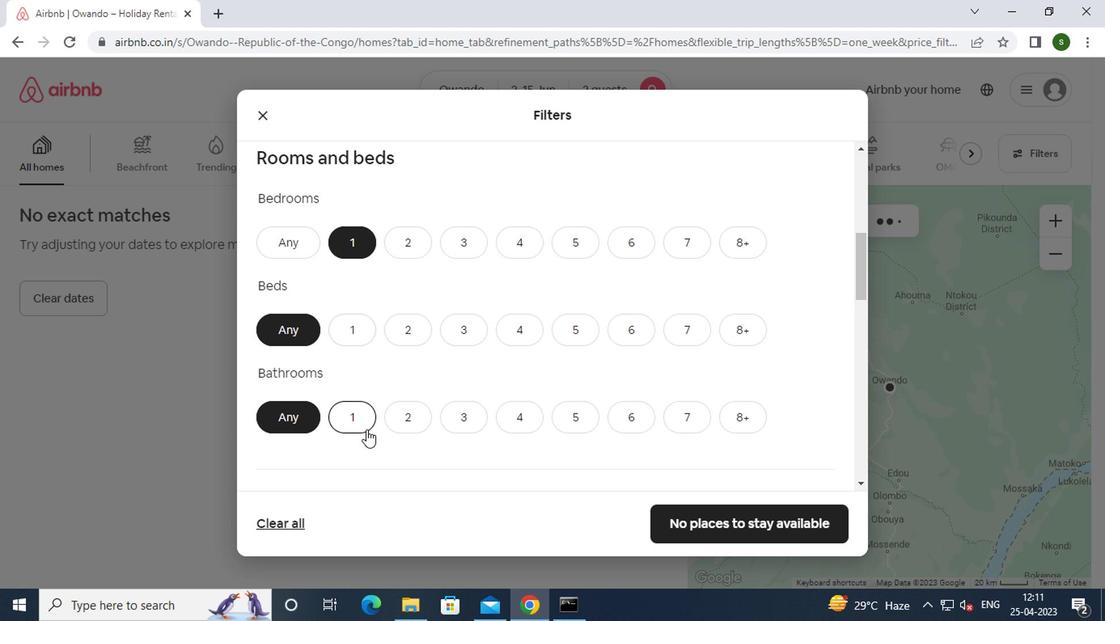 
Action: Mouse moved to (436, 396)
Screenshot: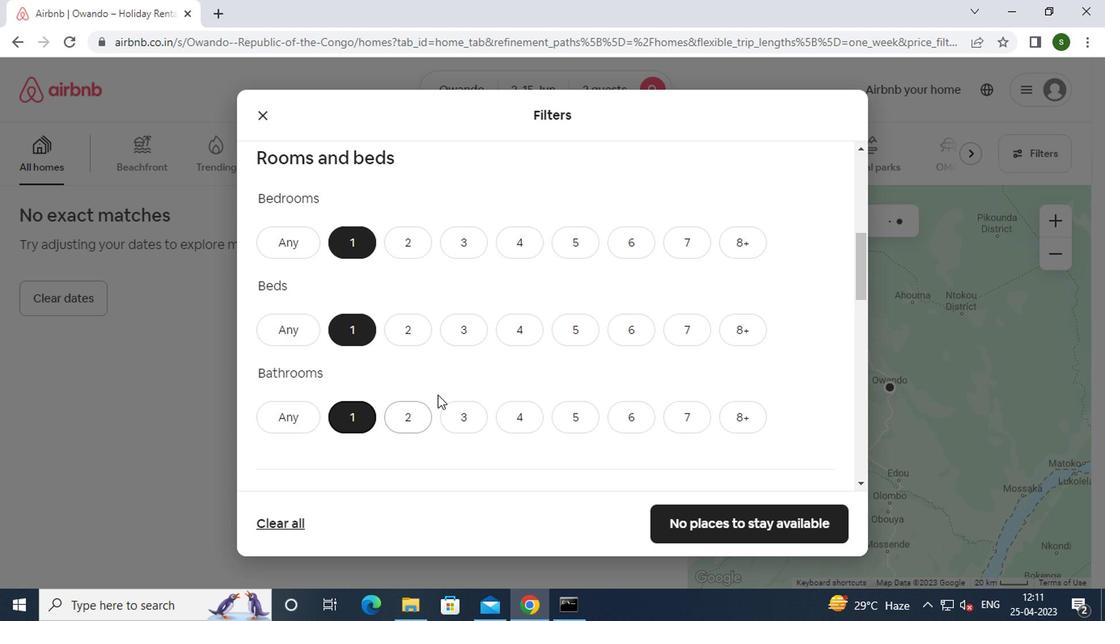 
Action: Mouse scrolled (436, 396) with delta (0, 0)
Screenshot: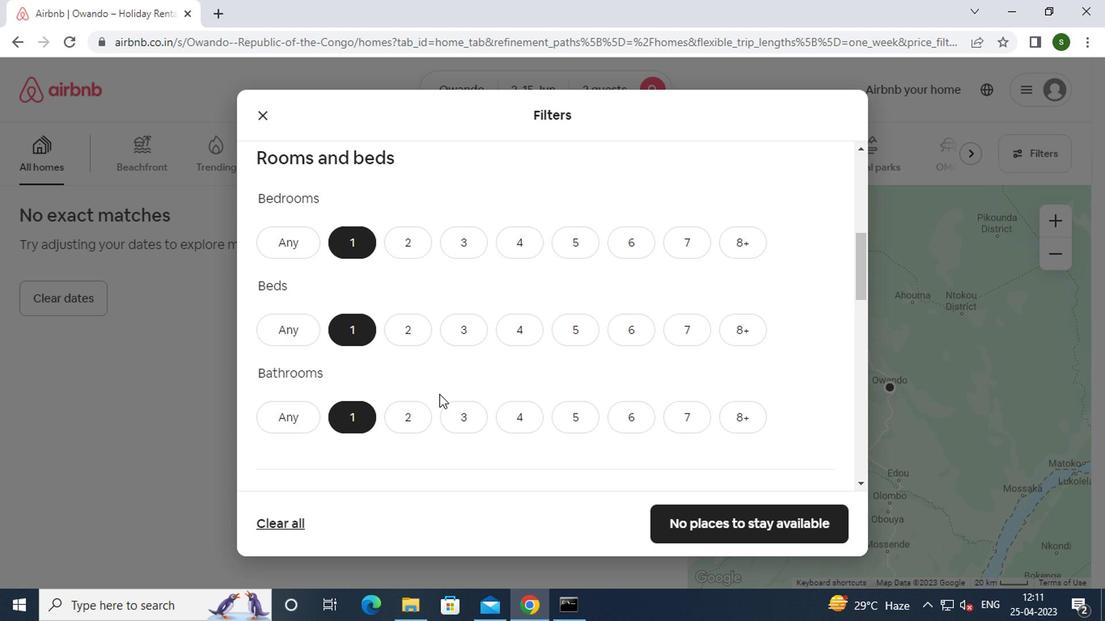
Action: Mouse scrolled (436, 396) with delta (0, 0)
Screenshot: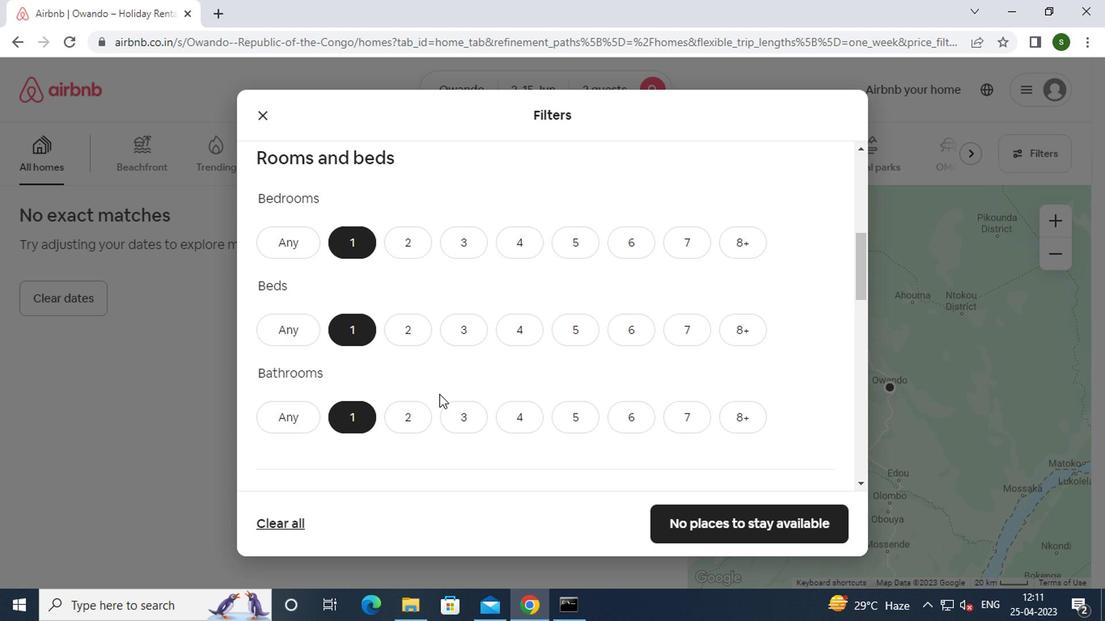 
Action: Mouse scrolled (436, 396) with delta (0, 0)
Screenshot: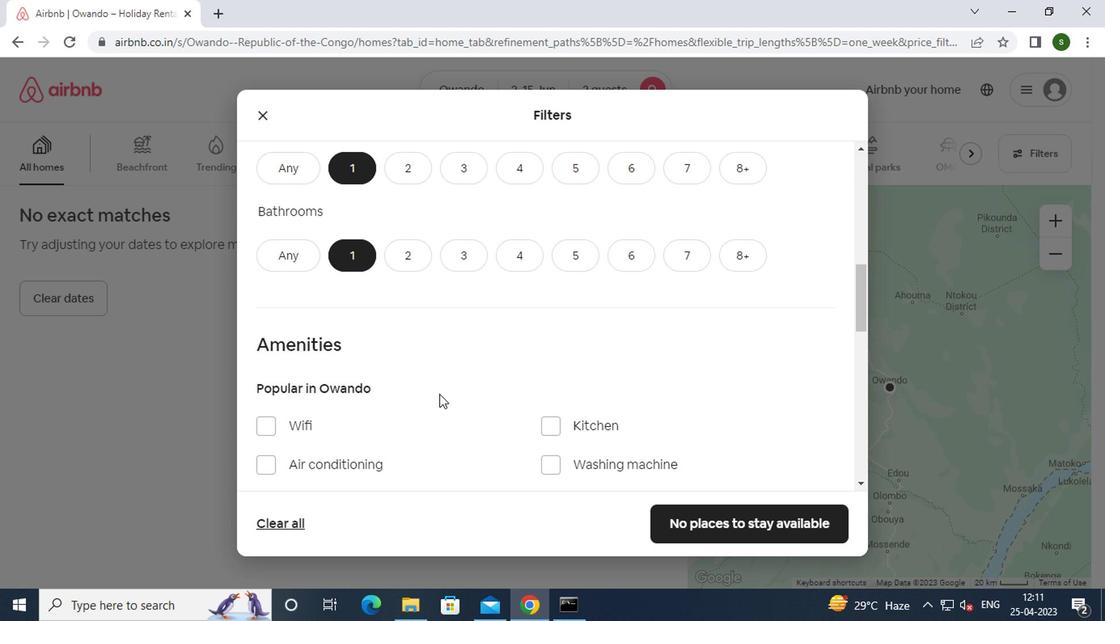 
Action: Mouse scrolled (436, 396) with delta (0, 0)
Screenshot: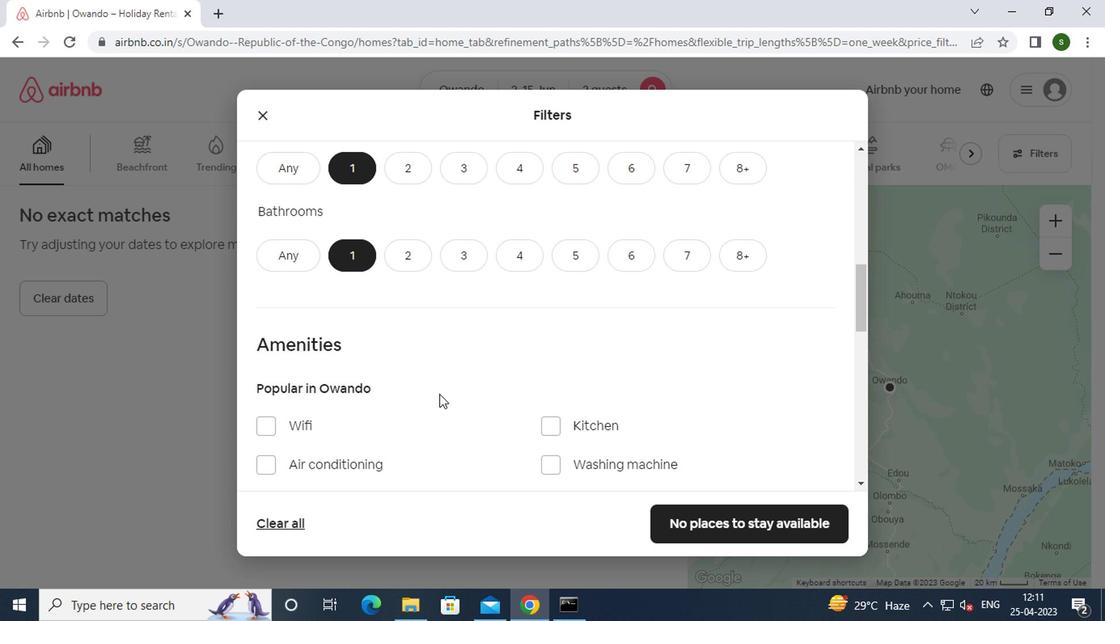
Action: Mouse scrolled (436, 396) with delta (0, 0)
Screenshot: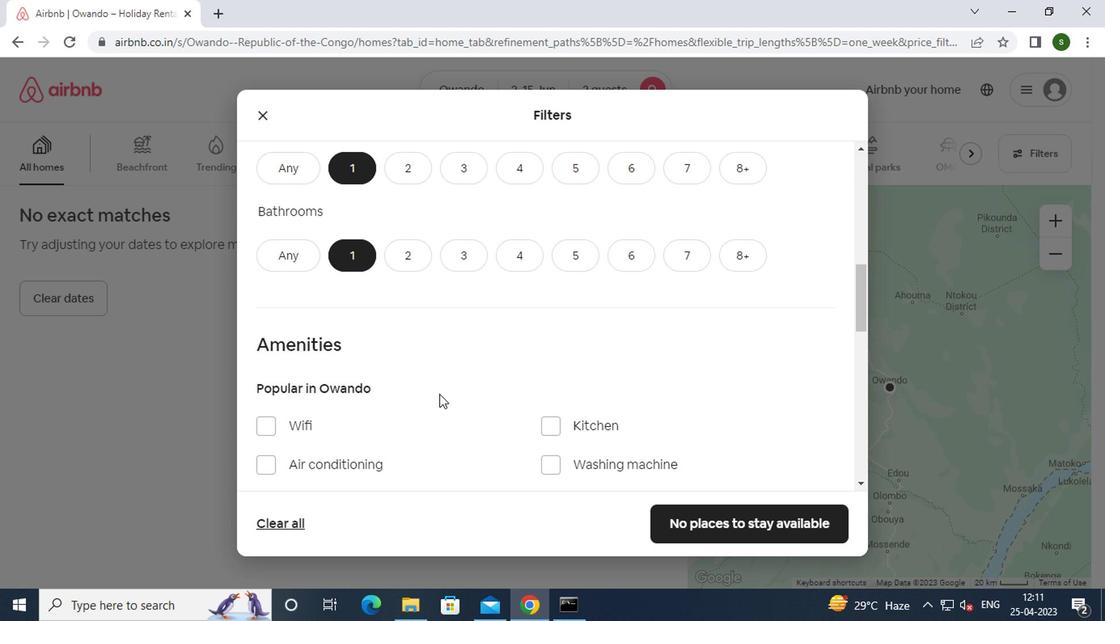 
Action: Mouse scrolled (436, 396) with delta (0, 0)
Screenshot: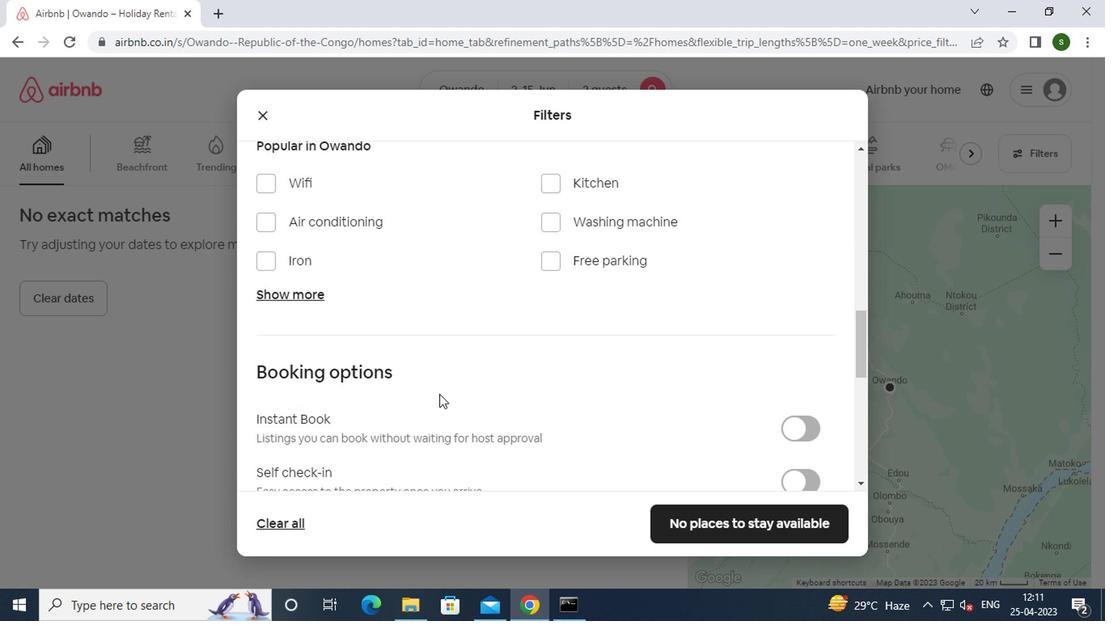 
Action: Mouse scrolled (436, 396) with delta (0, 0)
Screenshot: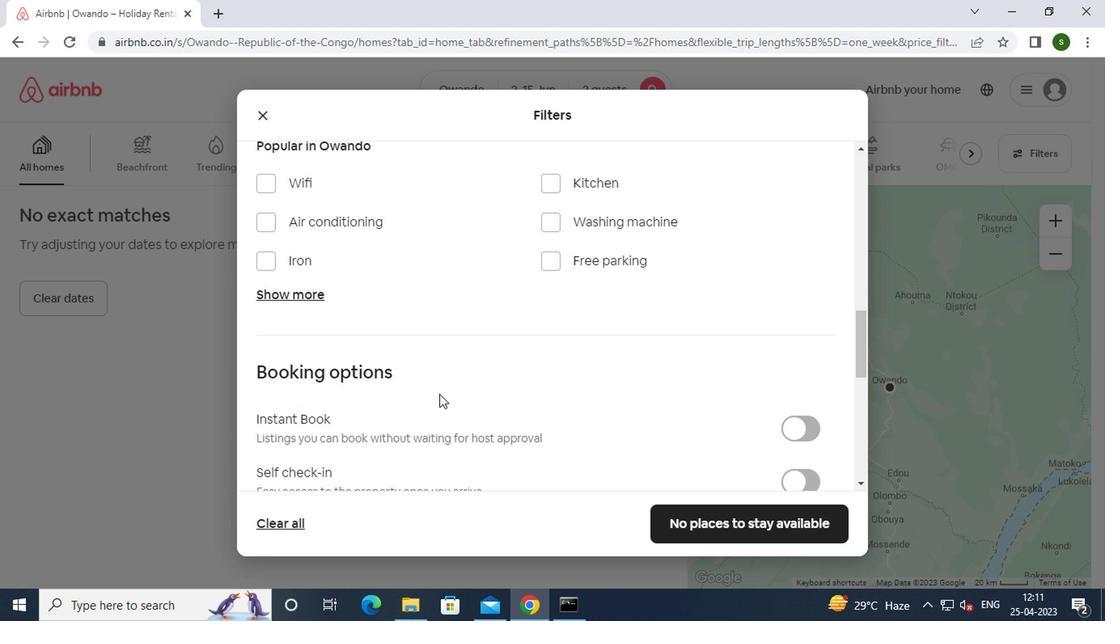 
Action: Mouse moved to (793, 322)
Screenshot: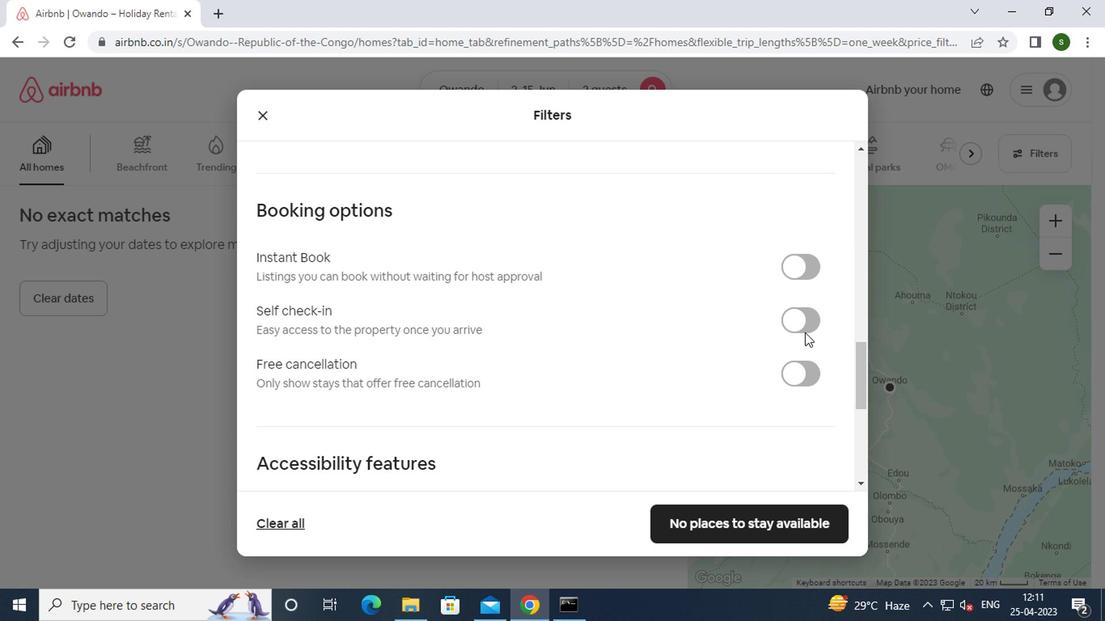 
Action: Mouse pressed left at (793, 322)
Screenshot: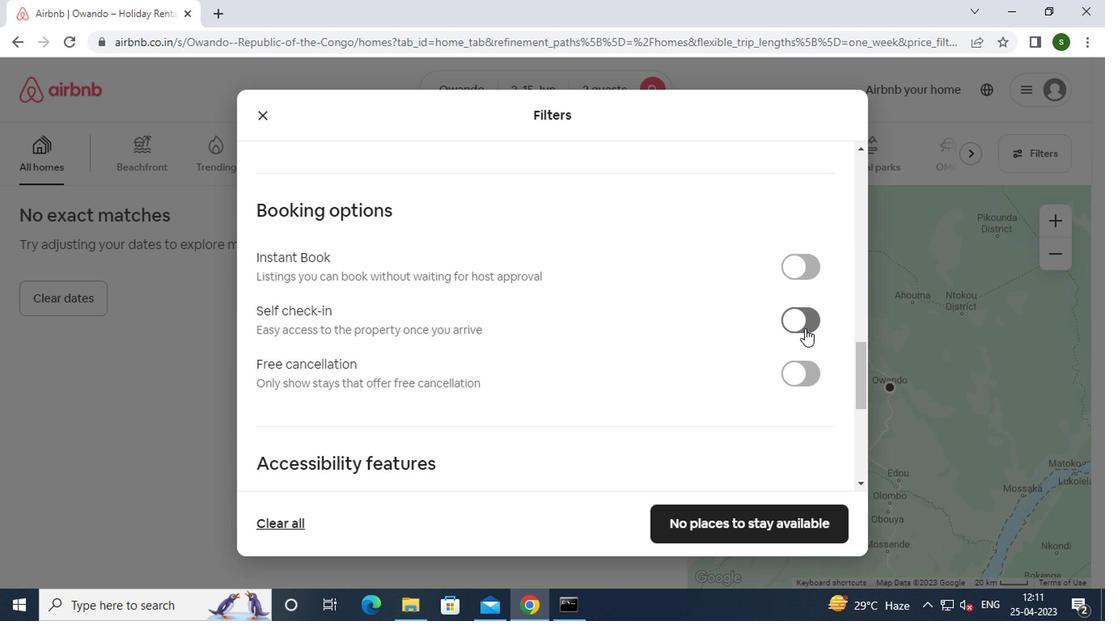 
Action: Mouse moved to (653, 353)
Screenshot: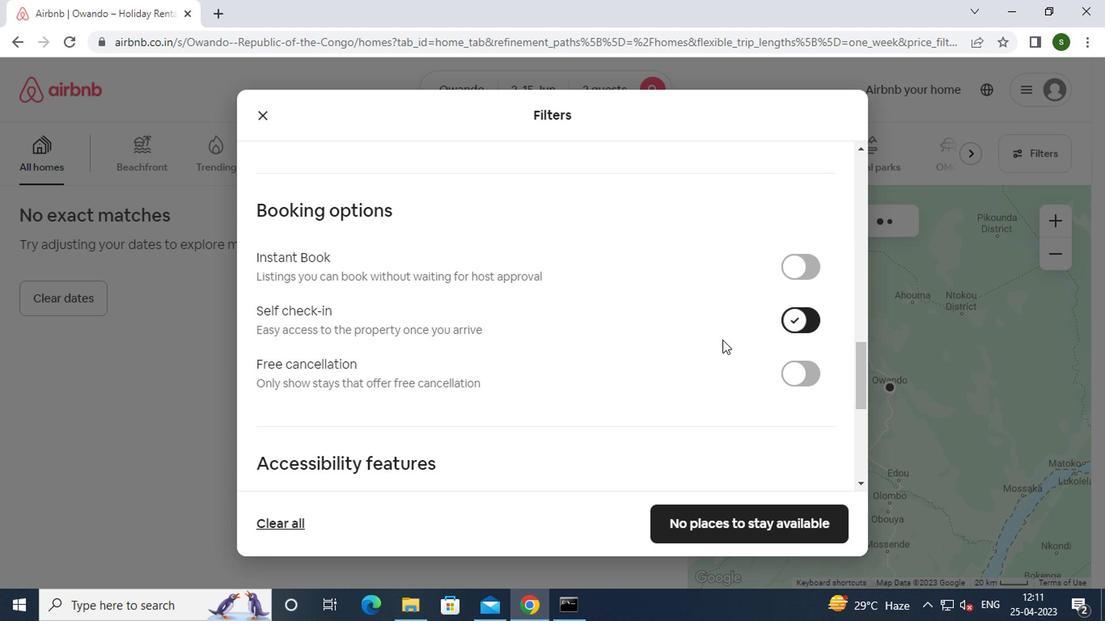 
Action: Mouse scrolled (653, 352) with delta (0, 0)
Screenshot: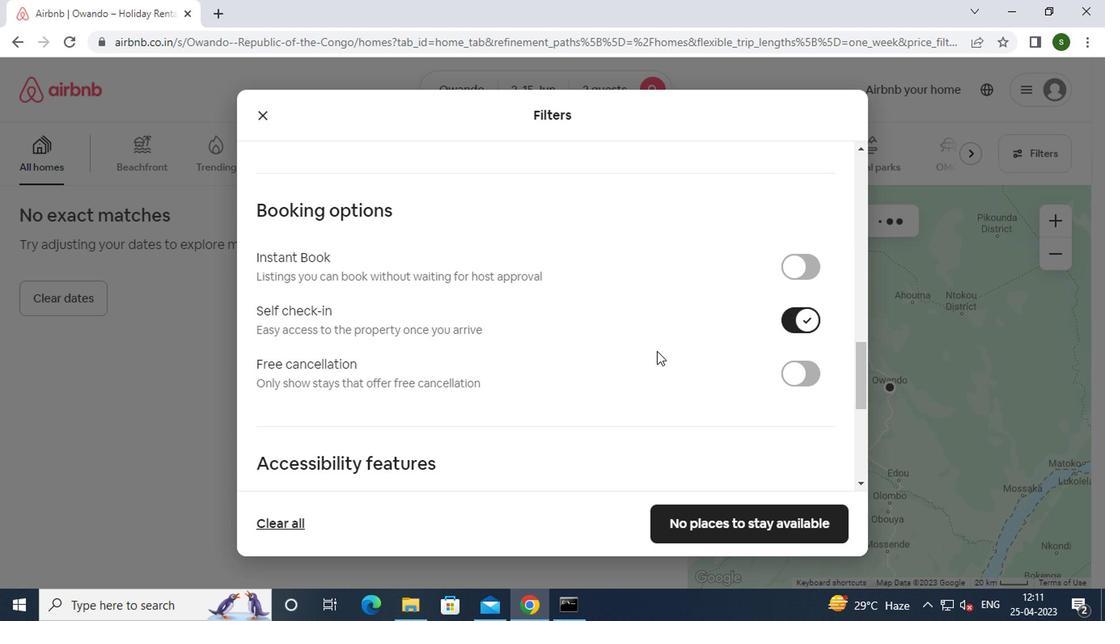 
Action: Mouse scrolled (653, 352) with delta (0, 0)
Screenshot: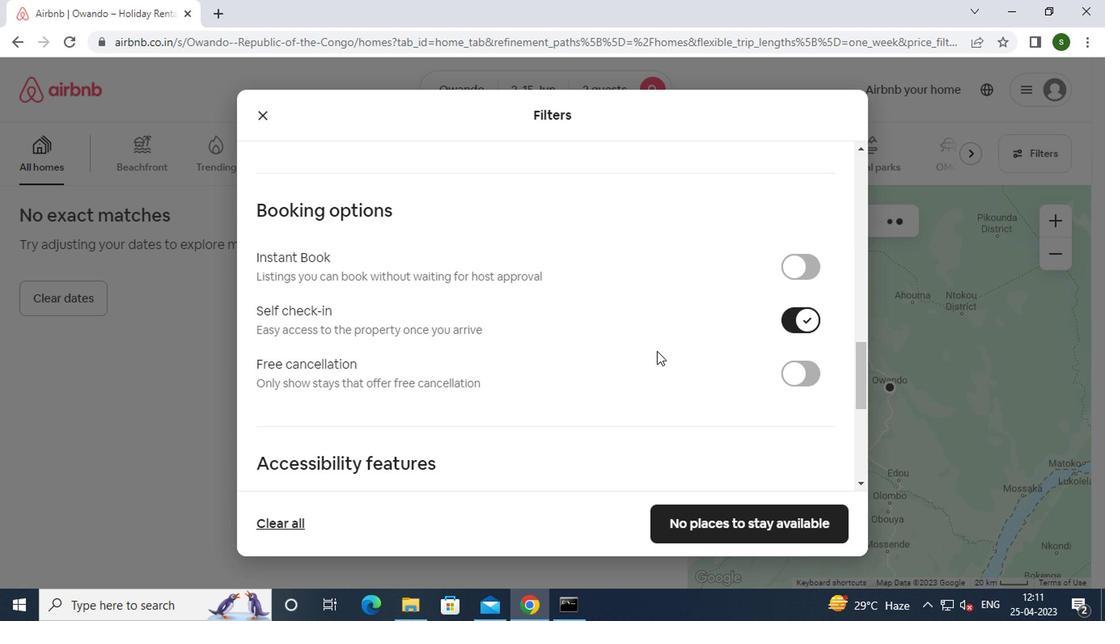 
Action: Mouse scrolled (653, 352) with delta (0, 0)
Screenshot: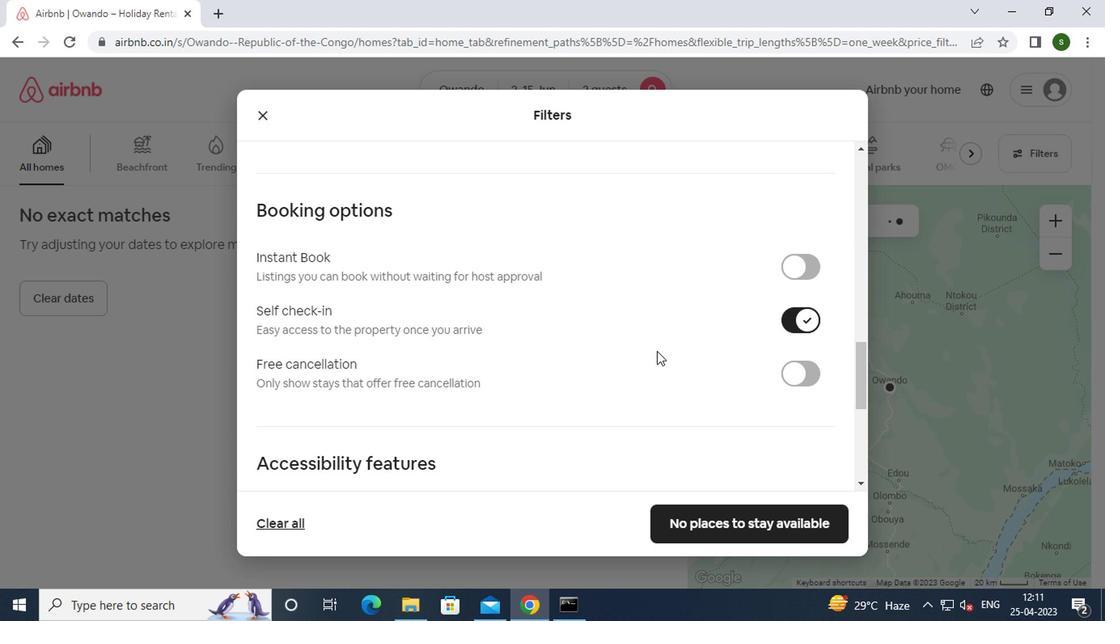 
Action: Mouse scrolled (653, 352) with delta (0, 0)
Screenshot: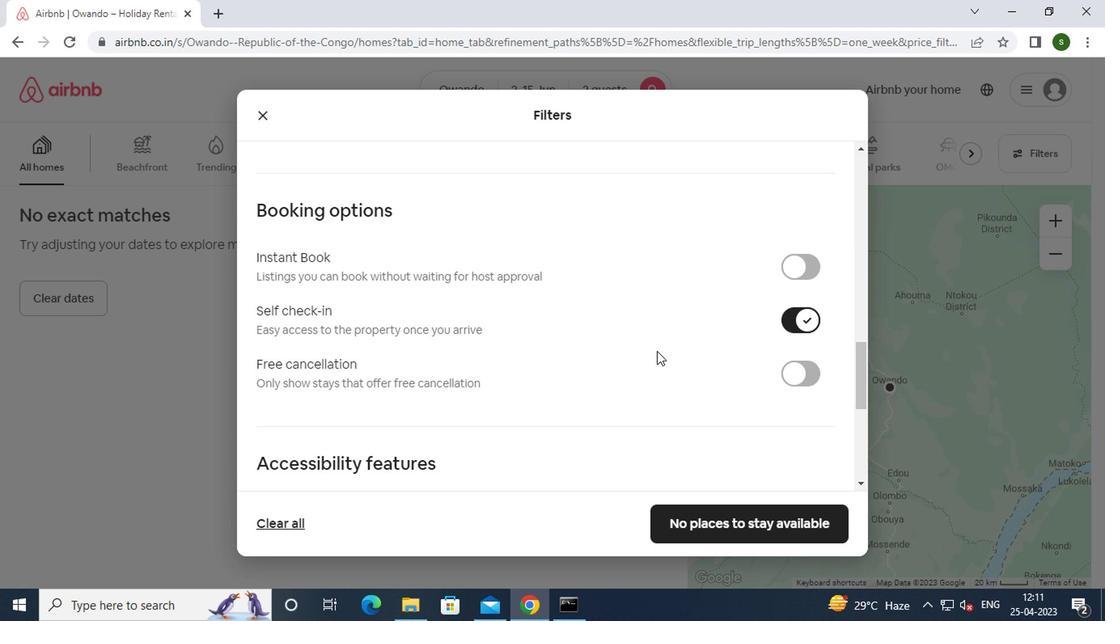 
Action: Mouse scrolled (653, 352) with delta (0, 0)
Screenshot: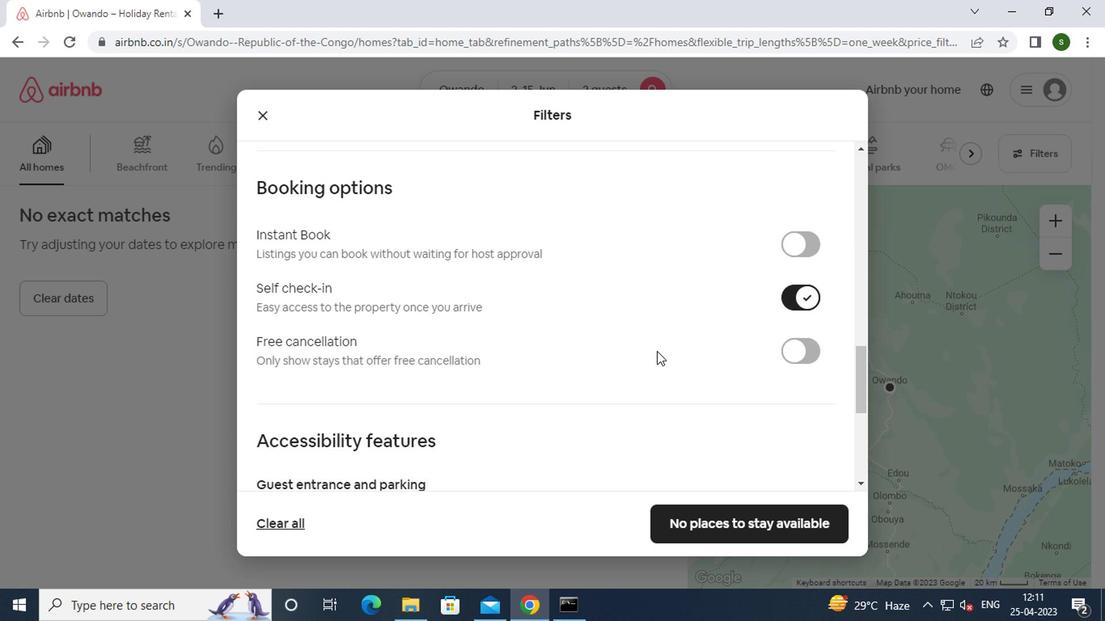 
Action: Mouse scrolled (653, 352) with delta (0, 0)
Screenshot: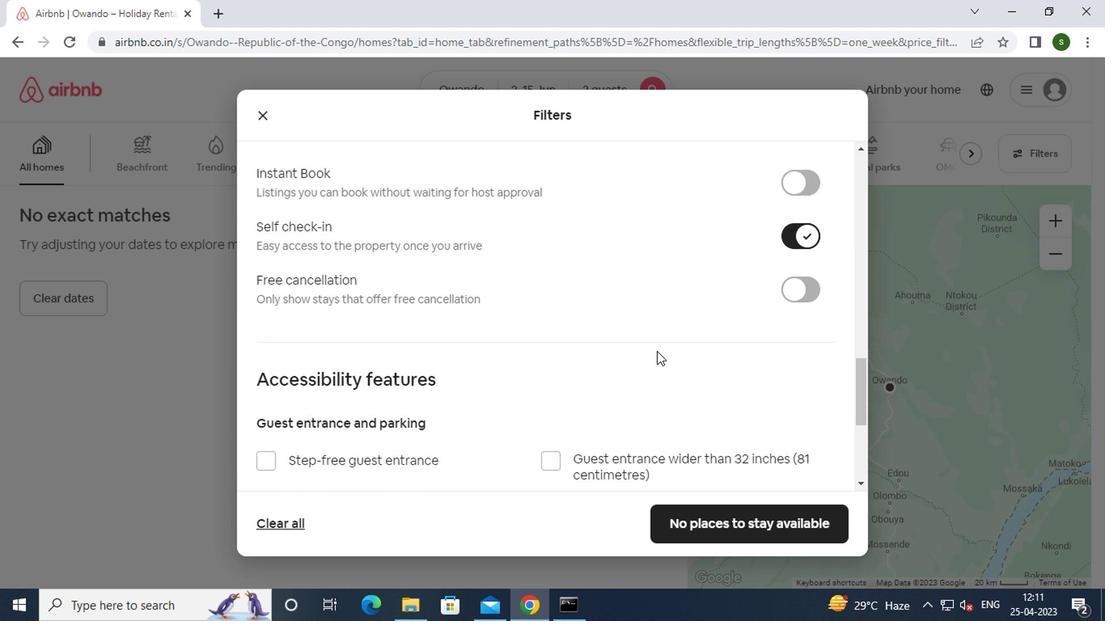 
Action: Mouse moved to (707, 535)
Screenshot: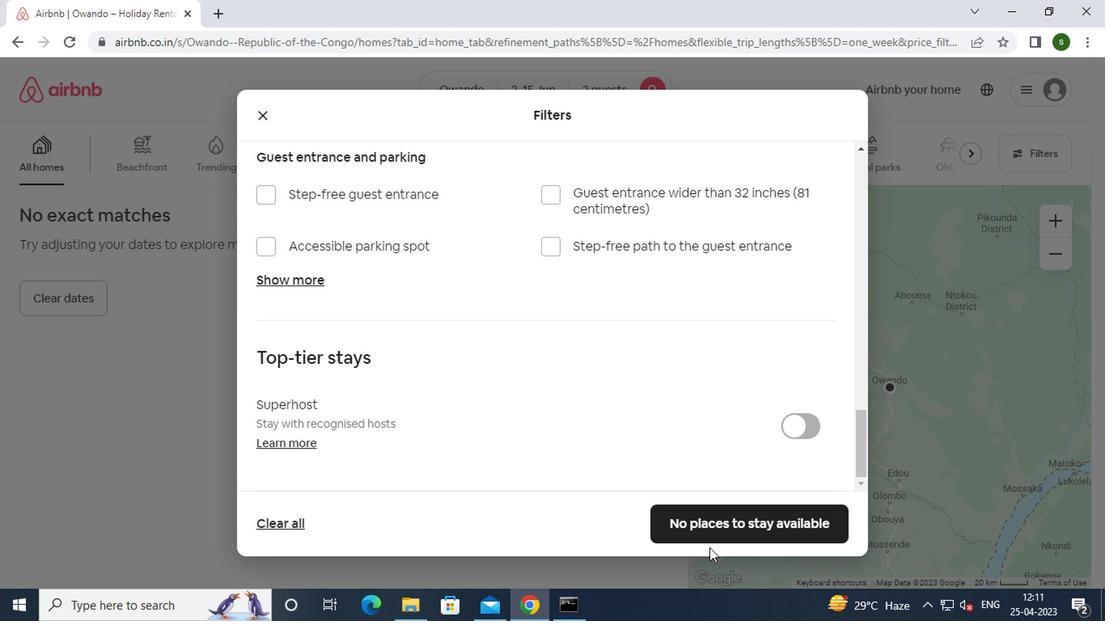 
Action: Mouse pressed left at (707, 535)
Screenshot: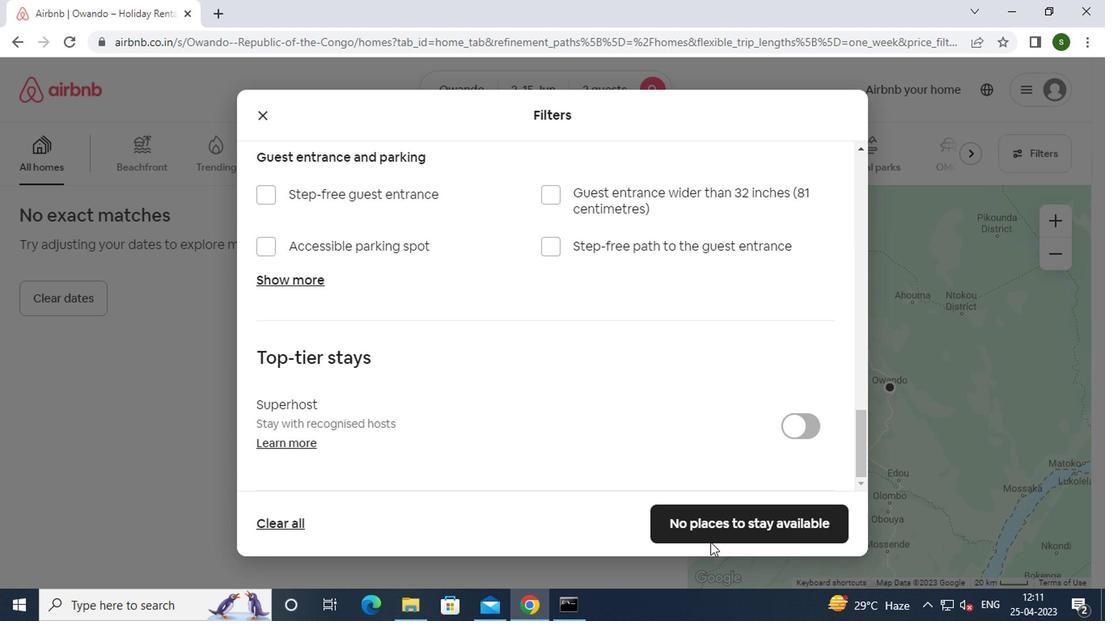 
Action: Mouse moved to (400, 371)
Screenshot: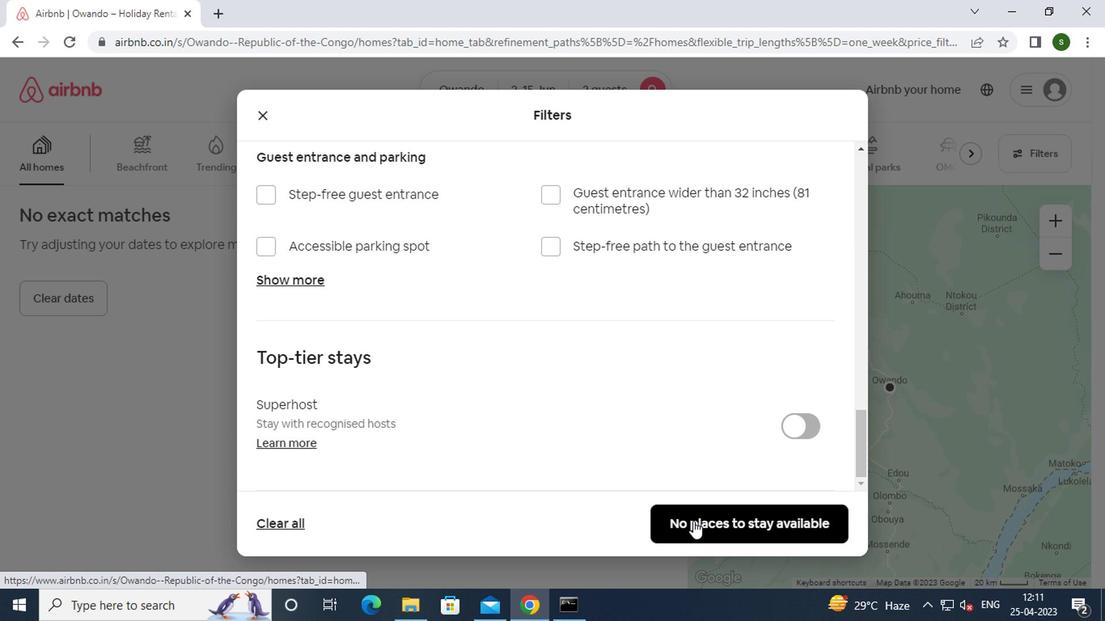 
